 Task: Create a due date automation trigger when advanced on, 2 days after a card is due add fields without custom field "Resume" set to a date more than 1 days from now at 11:00 AM.
Action: Mouse moved to (1215, 88)
Screenshot: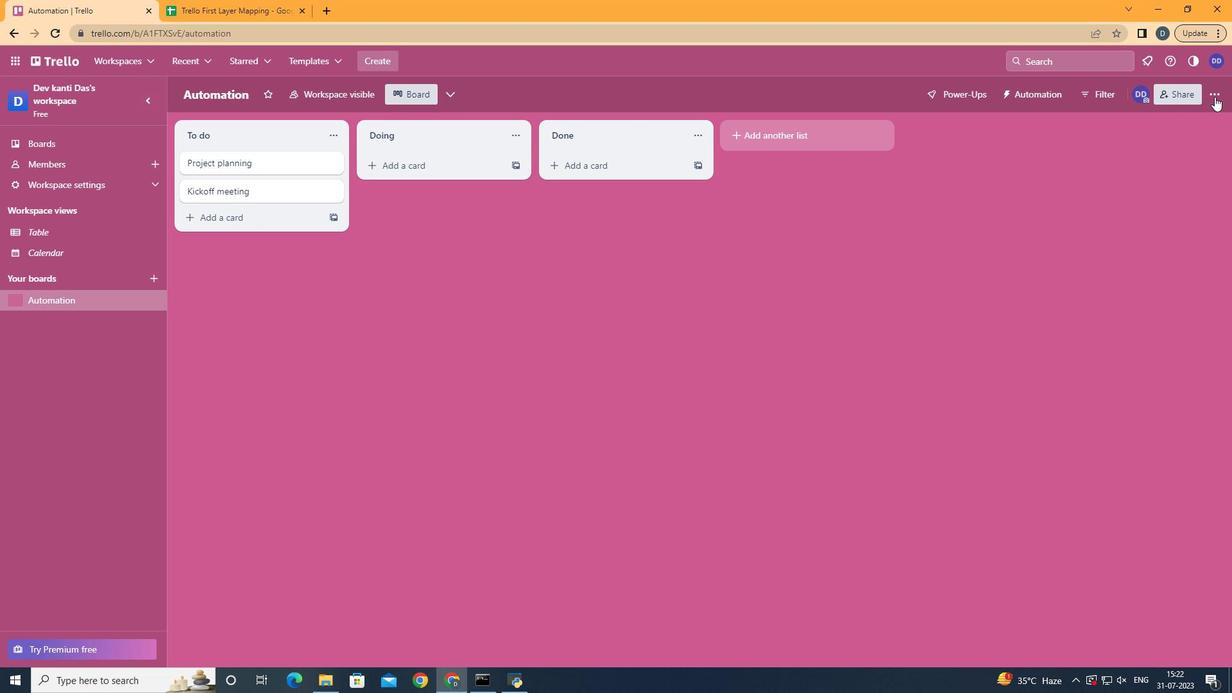 
Action: Mouse pressed left at (1215, 88)
Screenshot: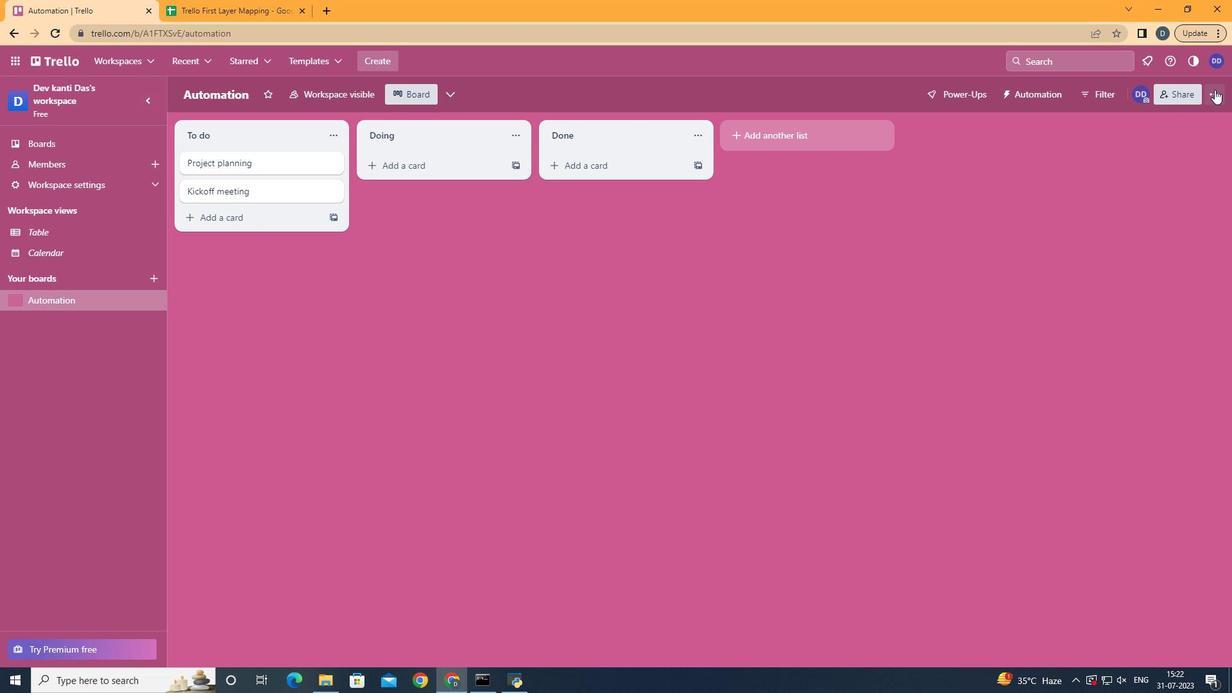 
Action: Mouse moved to (1128, 265)
Screenshot: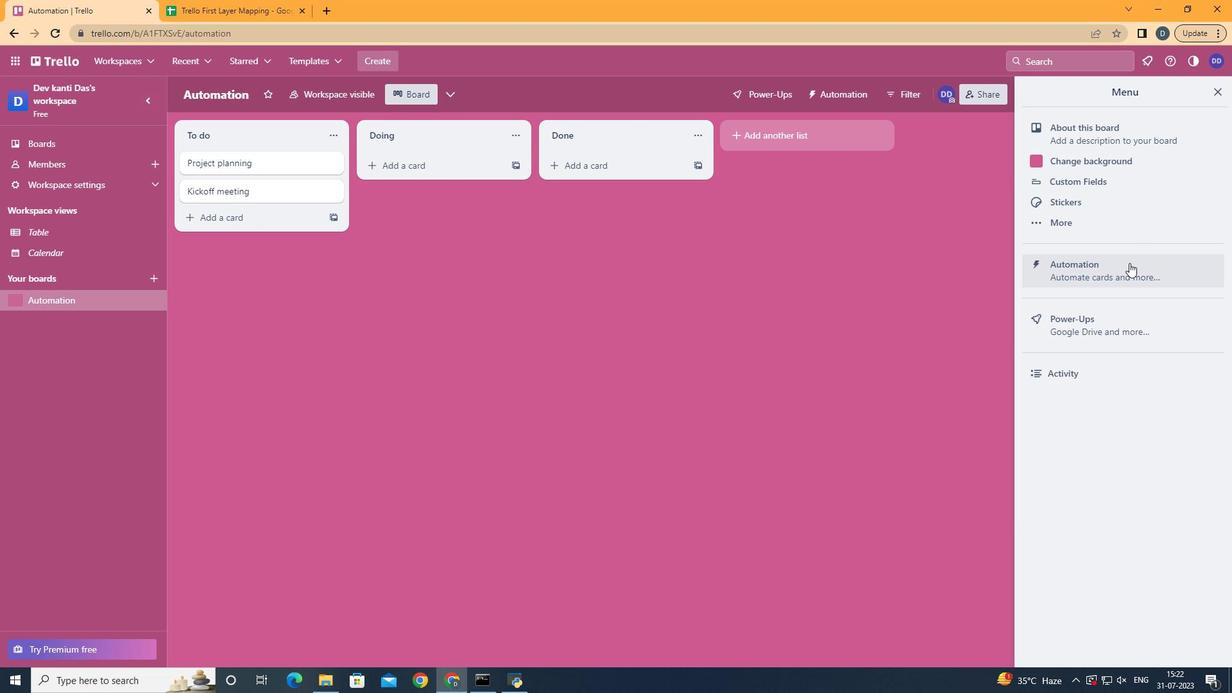 
Action: Mouse pressed left at (1128, 265)
Screenshot: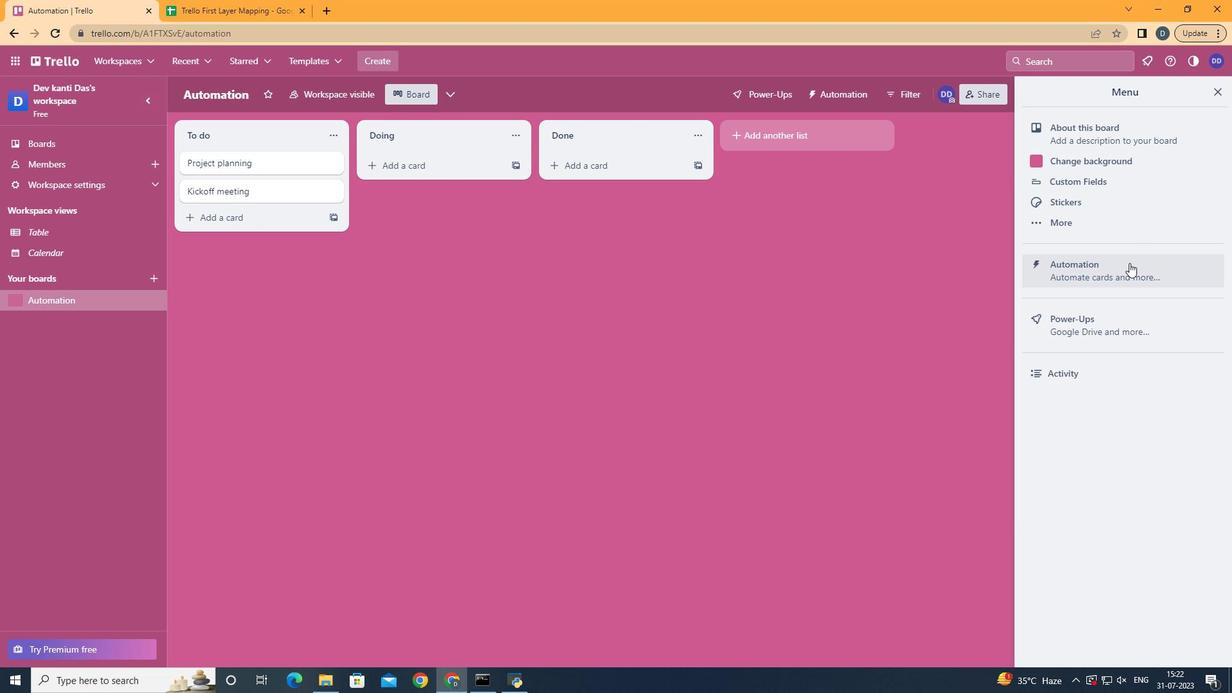 
Action: Mouse moved to (229, 259)
Screenshot: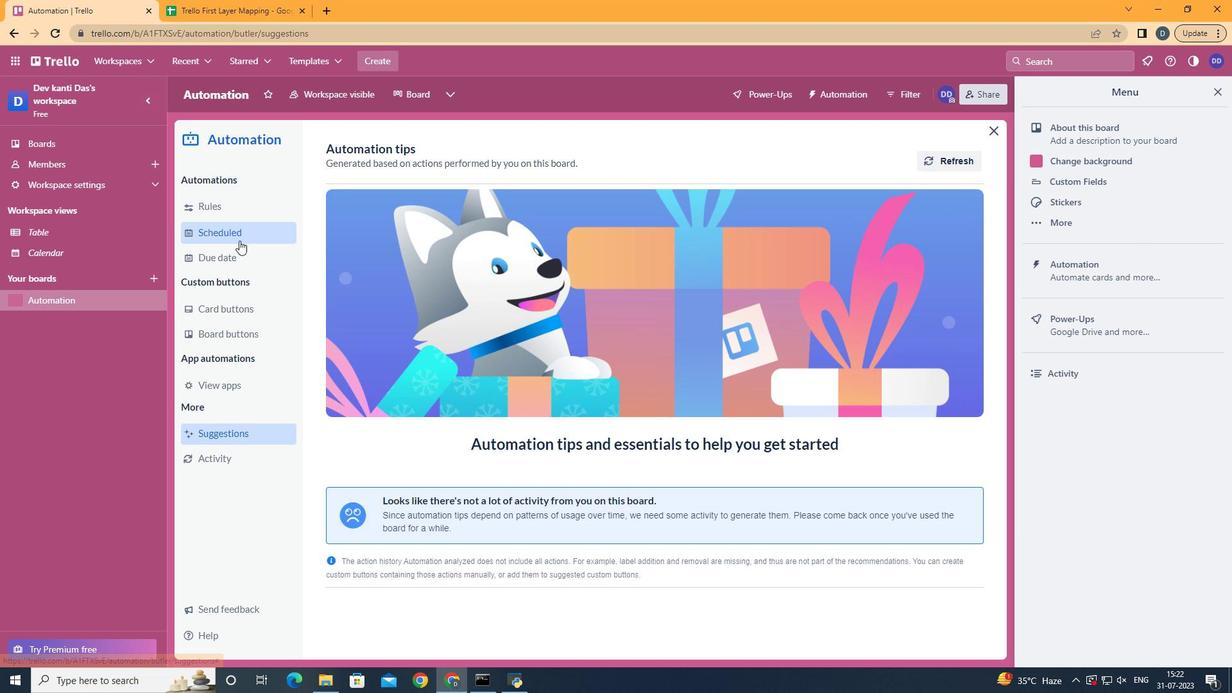 
Action: Mouse pressed left at (229, 259)
Screenshot: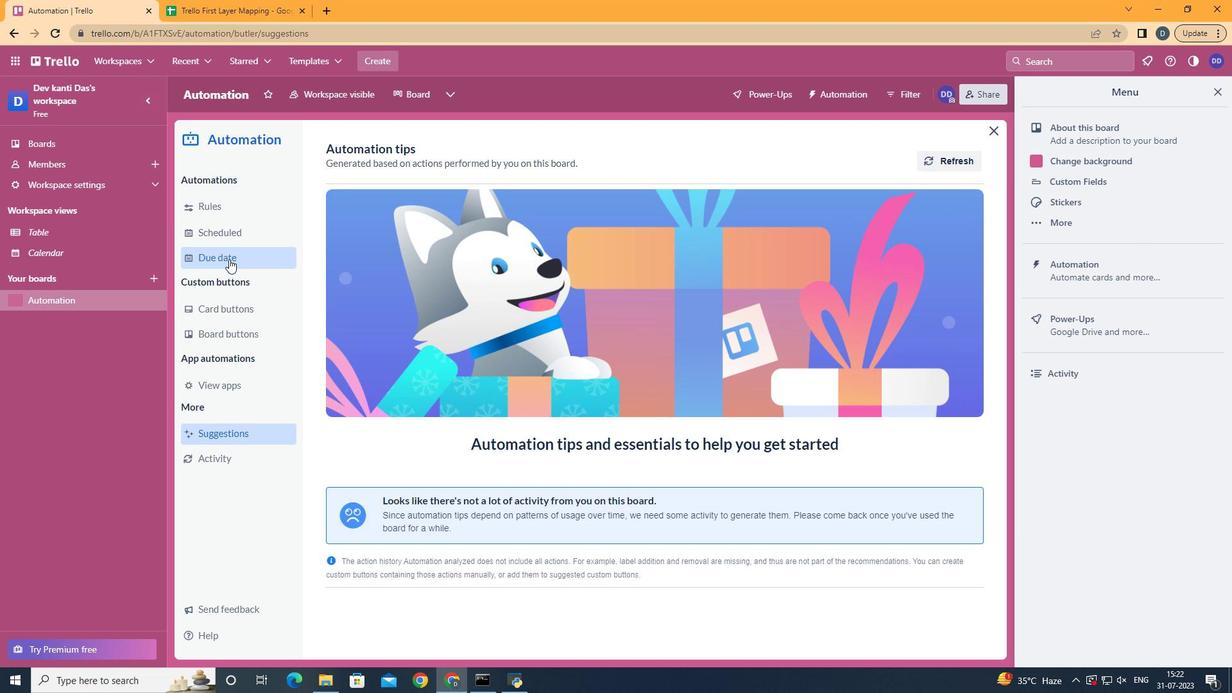 
Action: Mouse moved to (893, 155)
Screenshot: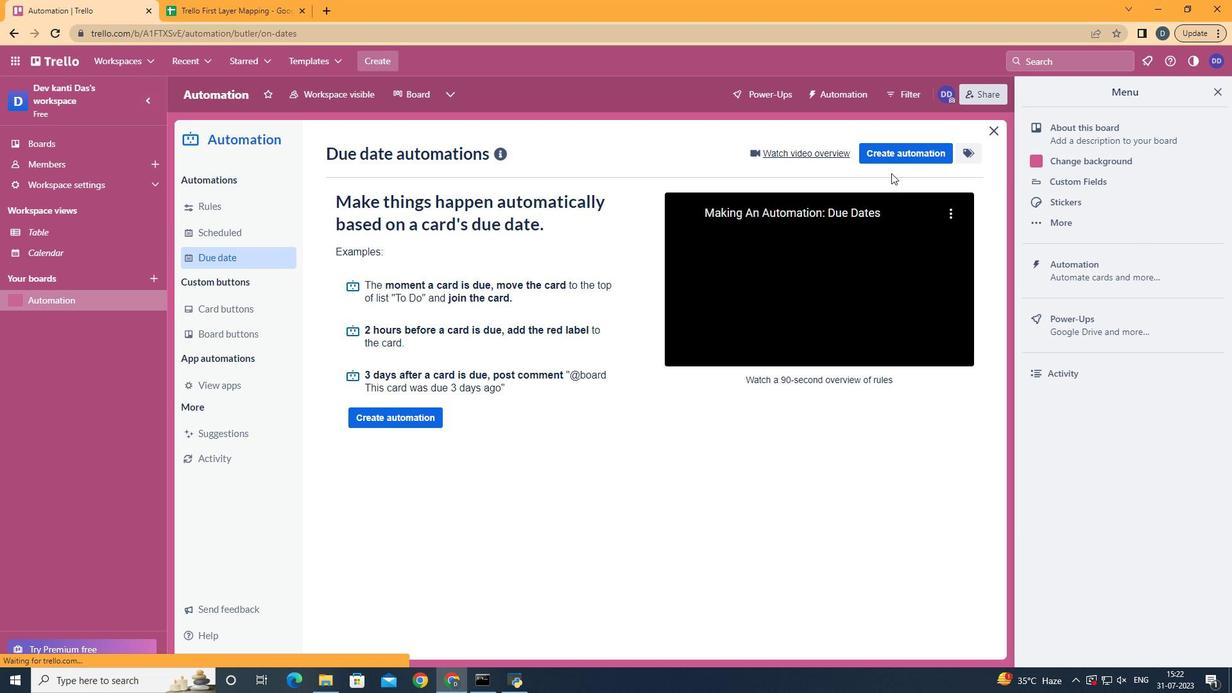 
Action: Mouse pressed left at (893, 155)
Screenshot: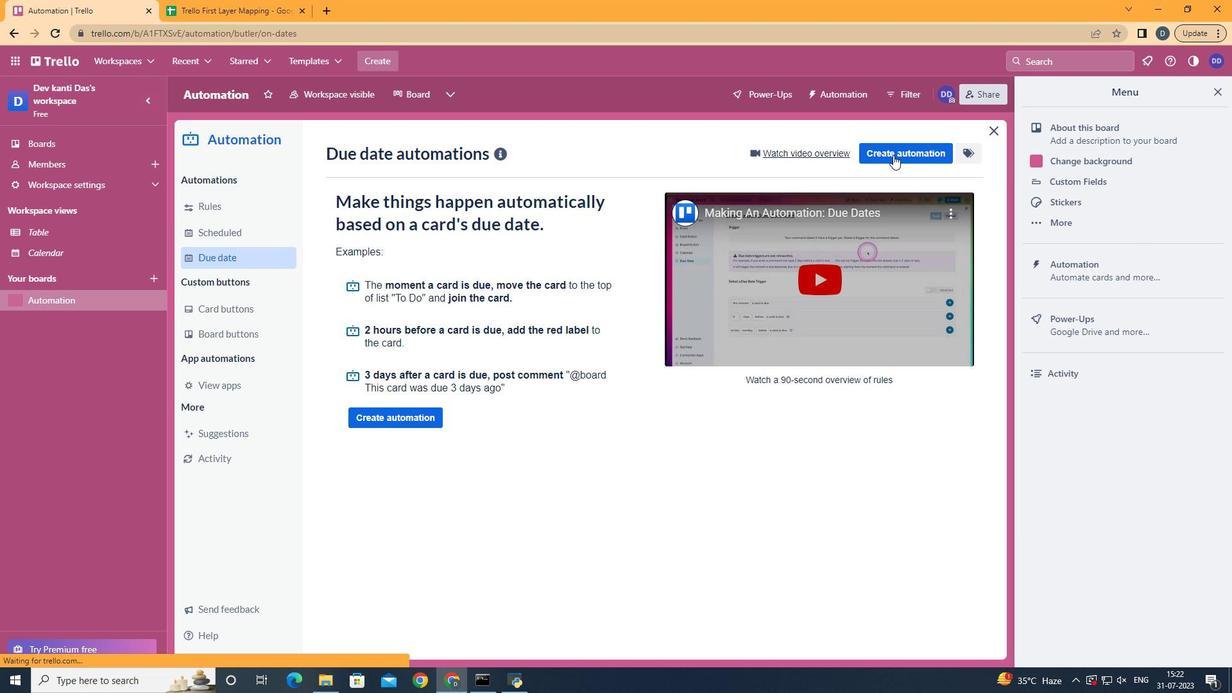 
Action: Mouse moved to (590, 286)
Screenshot: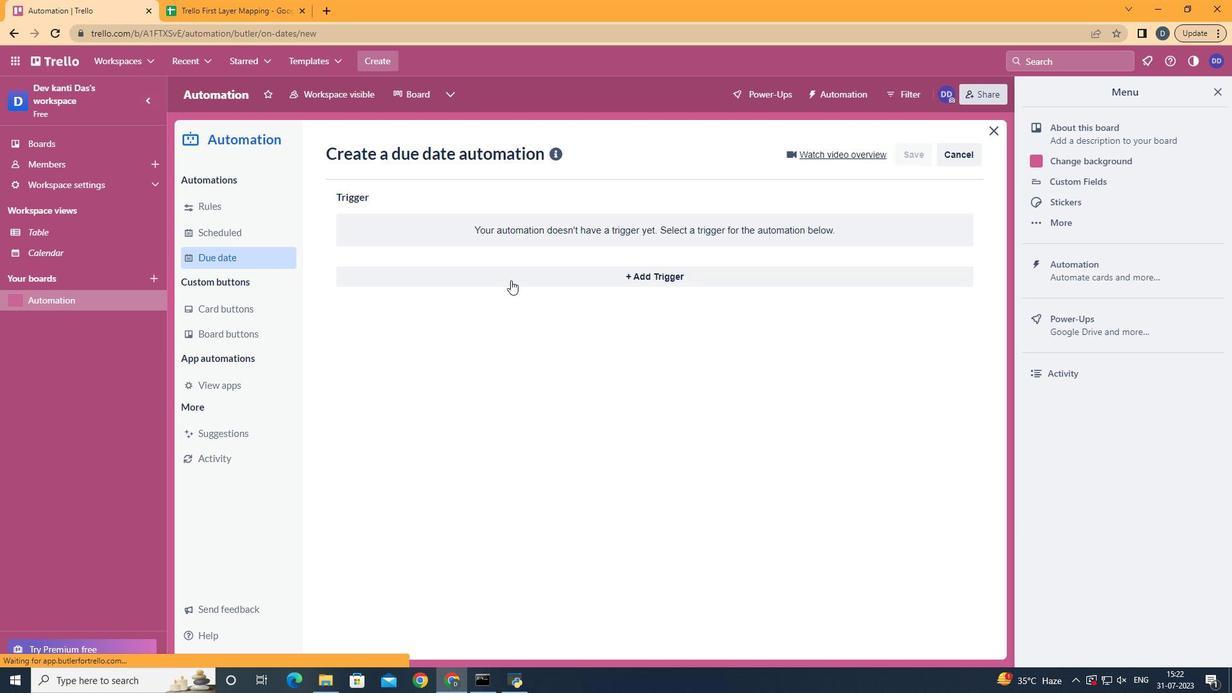 
Action: Mouse pressed left at (590, 286)
Screenshot: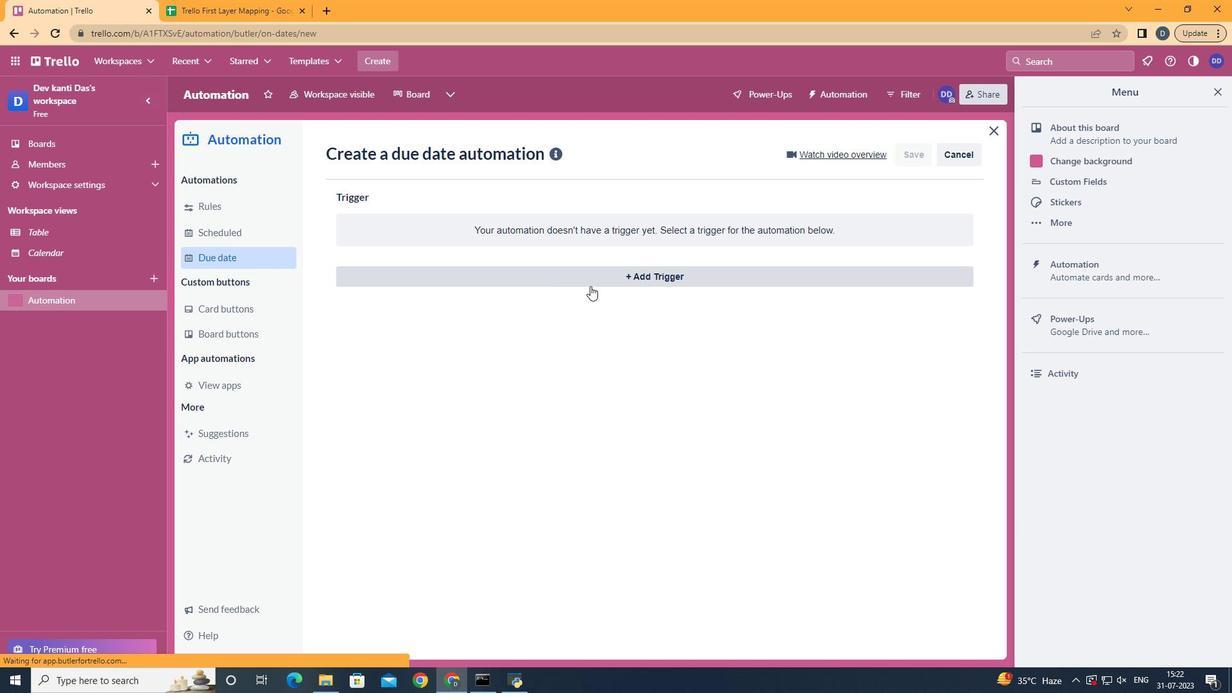 
Action: Mouse moved to (448, 523)
Screenshot: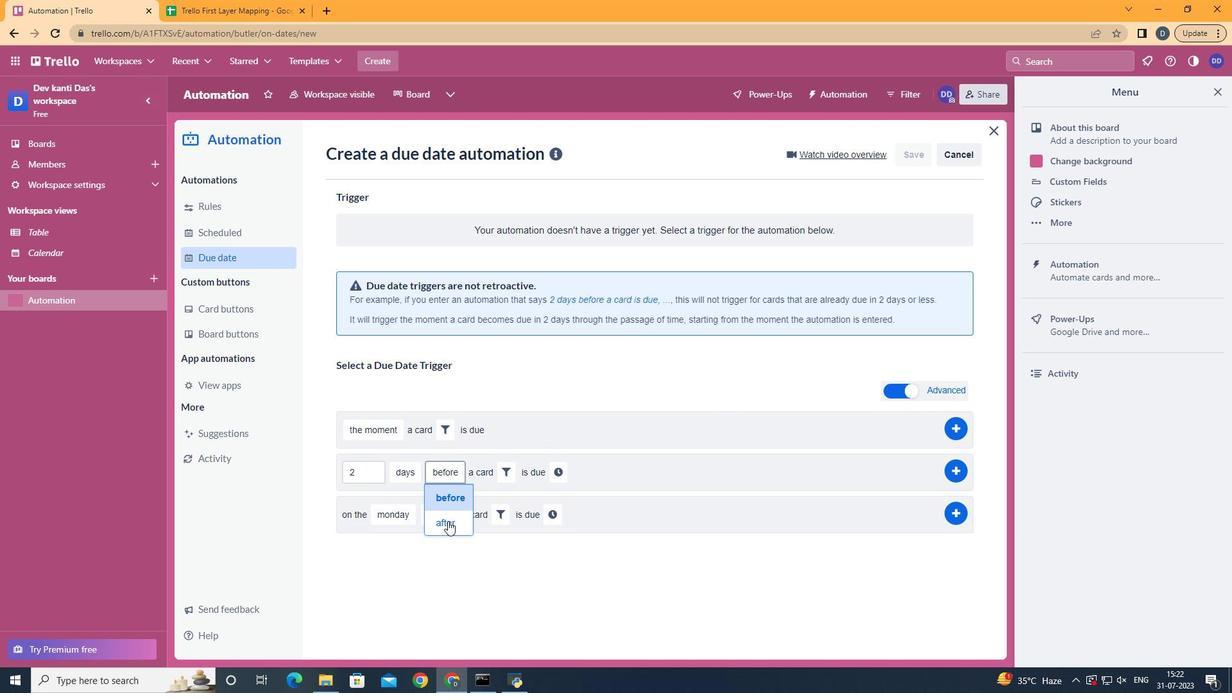 
Action: Mouse pressed left at (448, 523)
Screenshot: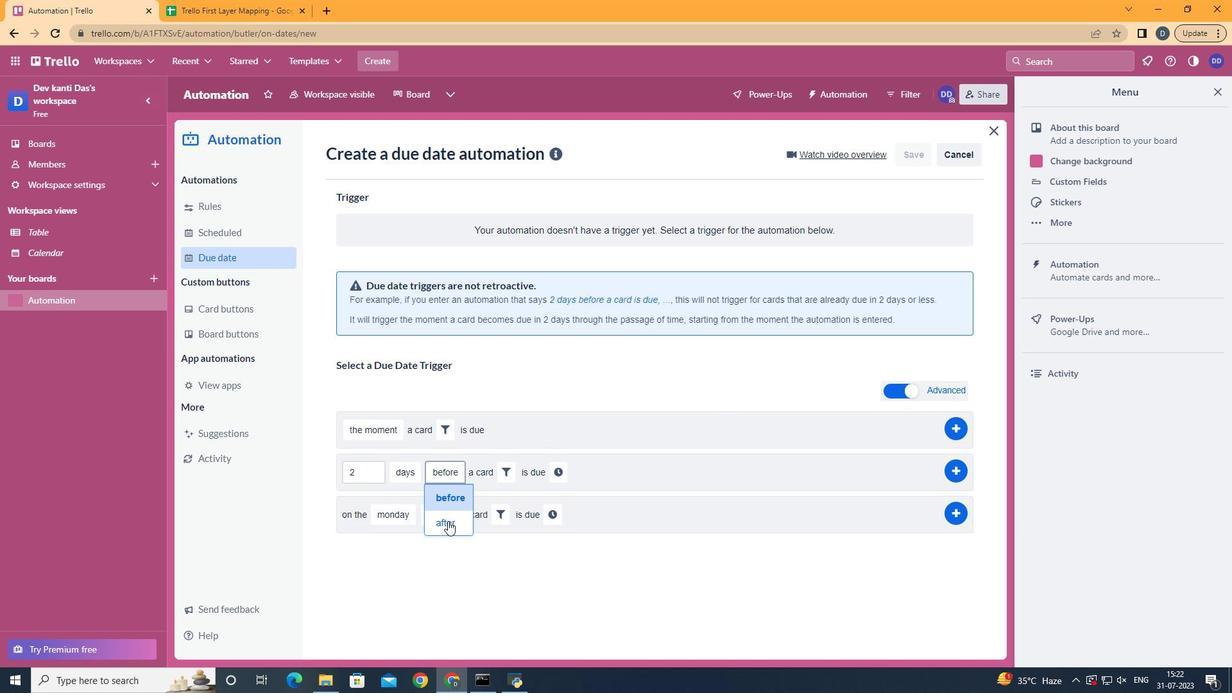 
Action: Mouse moved to (500, 468)
Screenshot: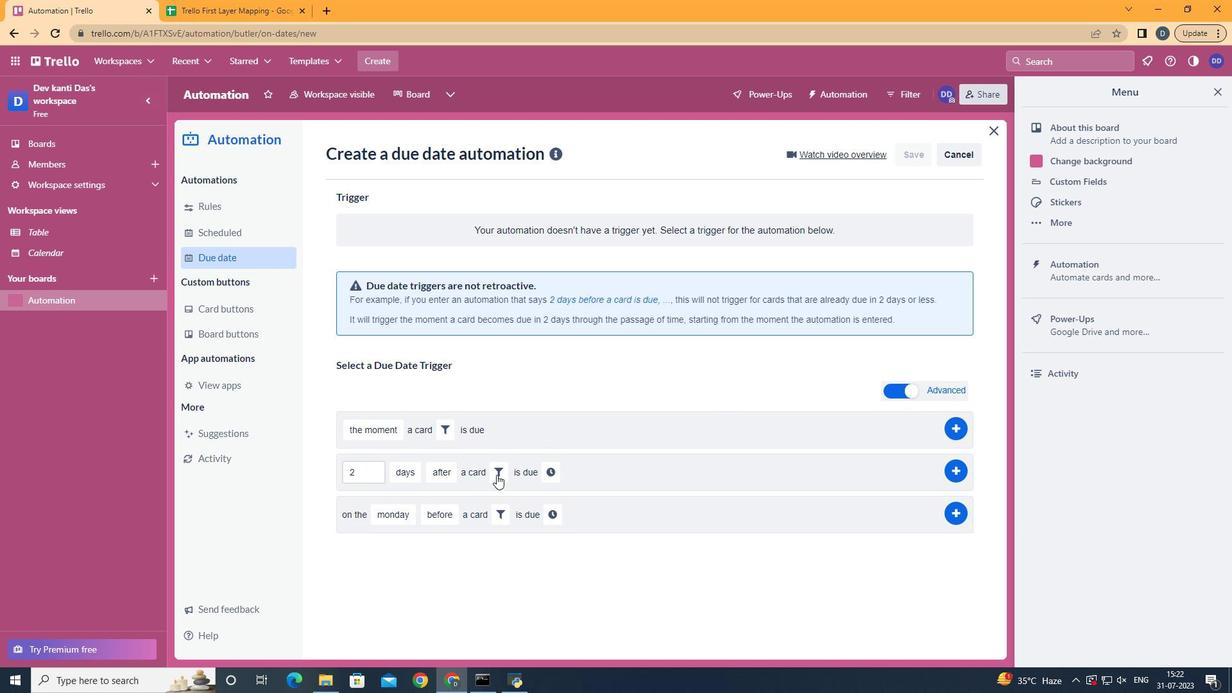 
Action: Mouse pressed left at (500, 468)
Screenshot: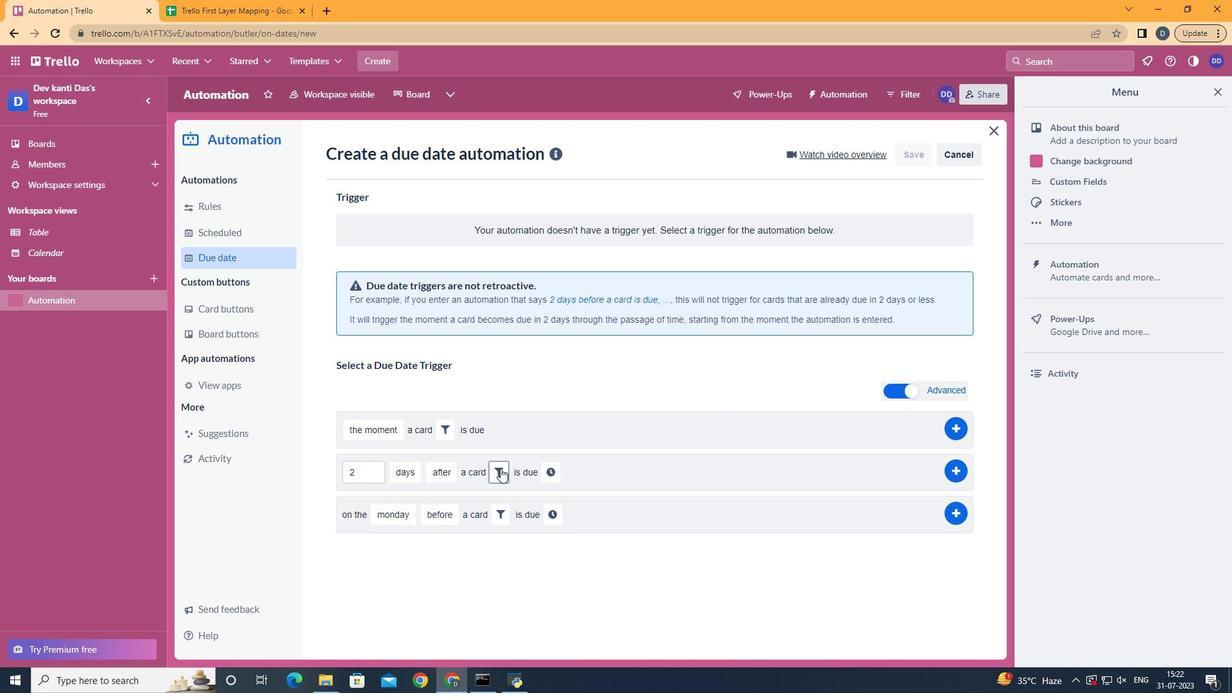 
Action: Mouse moved to (699, 515)
Screenshot: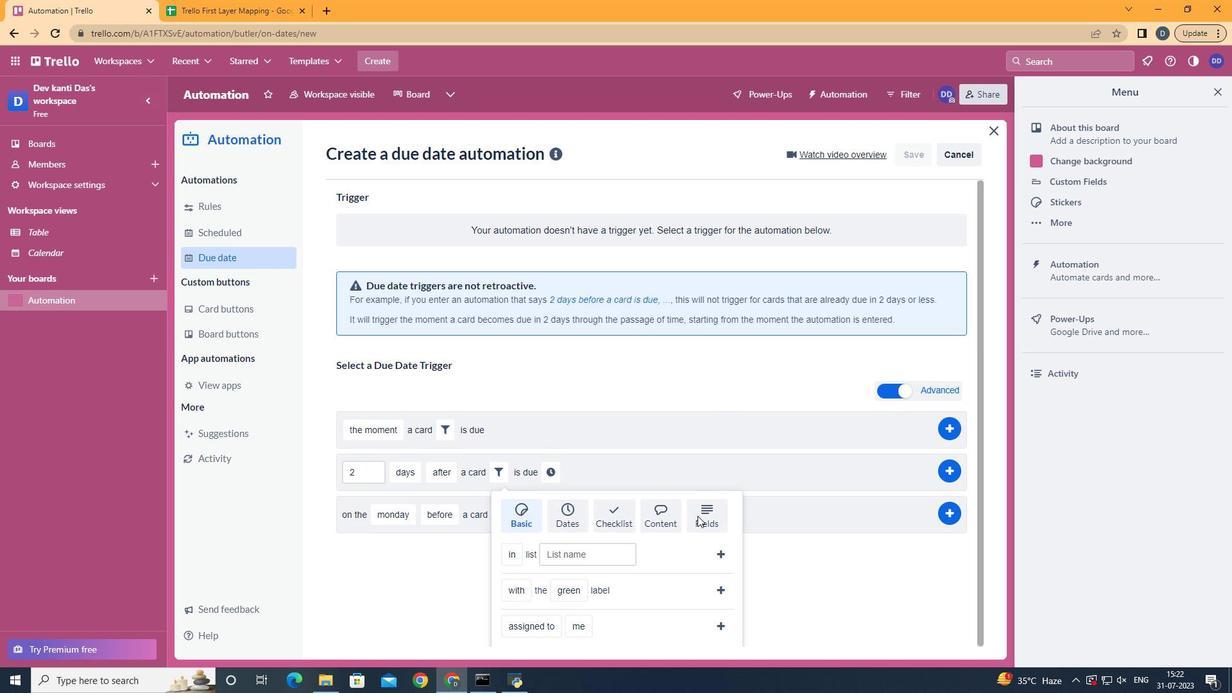 
Action: Mouse pressed left at (699, 515)
Screenshot: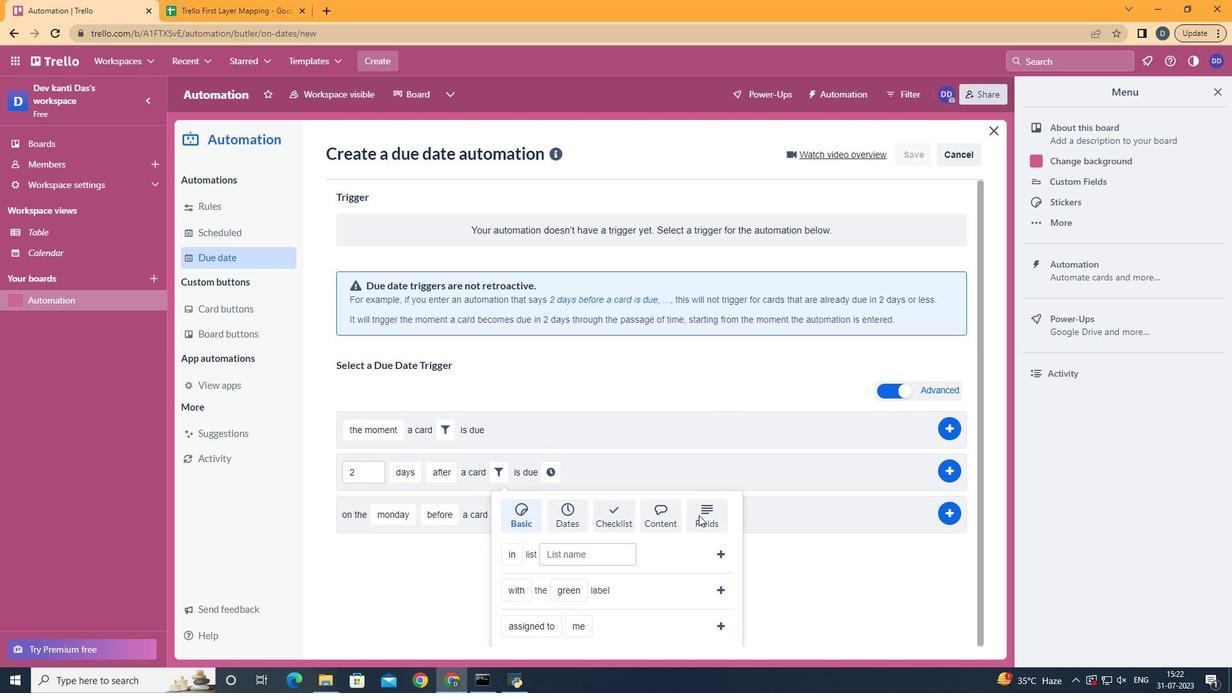 
Action: Mouse scrolled (699, 514) with delta (0, 0)
Screenshot: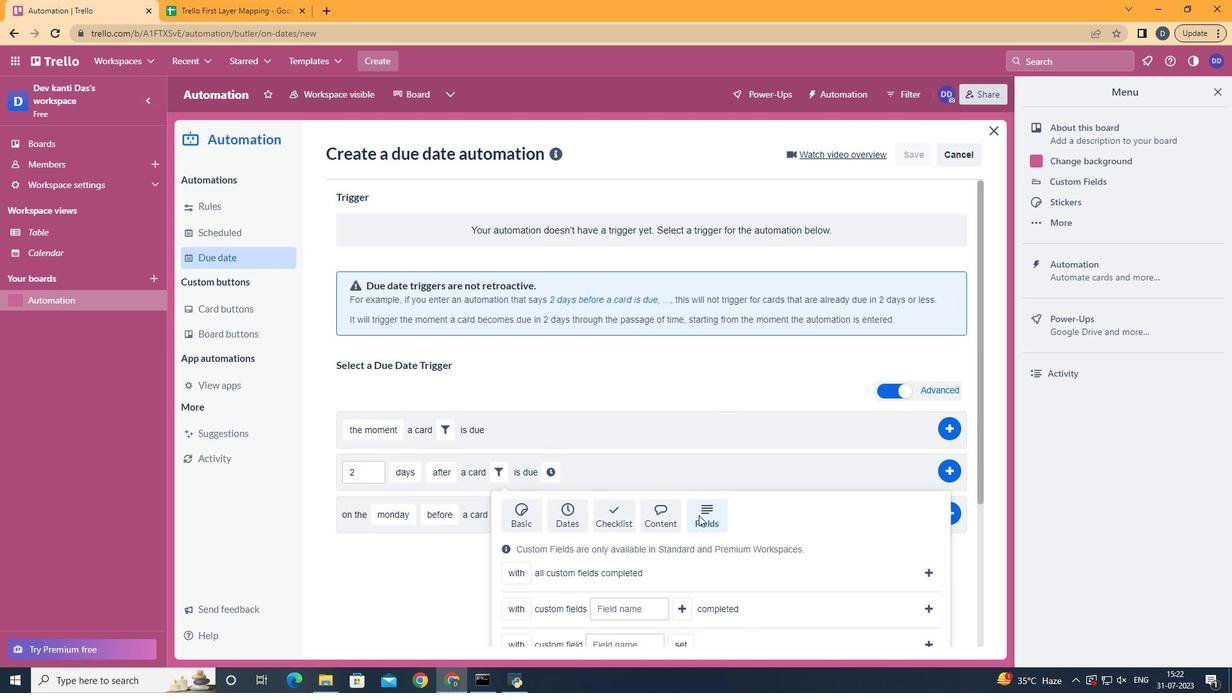
Action: Mouse scrolled (699, 514) with delta (0, 0)
Screenshot: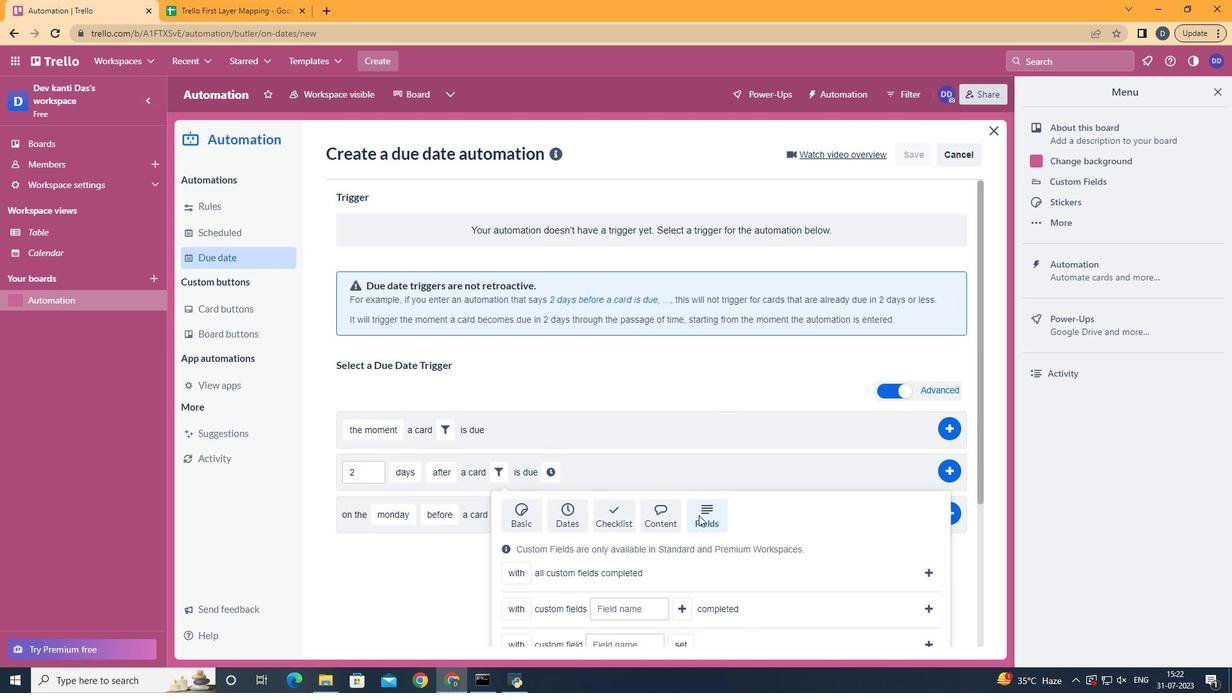 
Action: Mouse scrolled (699, 514) with delta (0, 0)
Screenshot: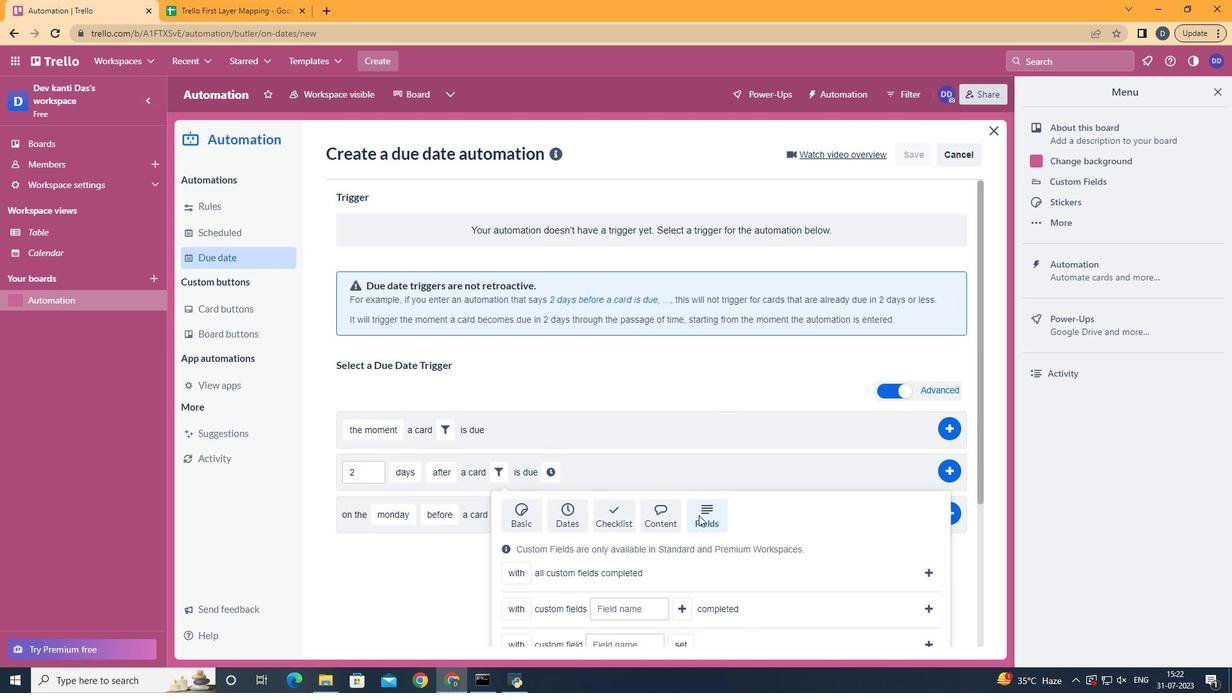 
Action: Mouse scrolled (699, 514) with delta (0, 0)
Screenshot: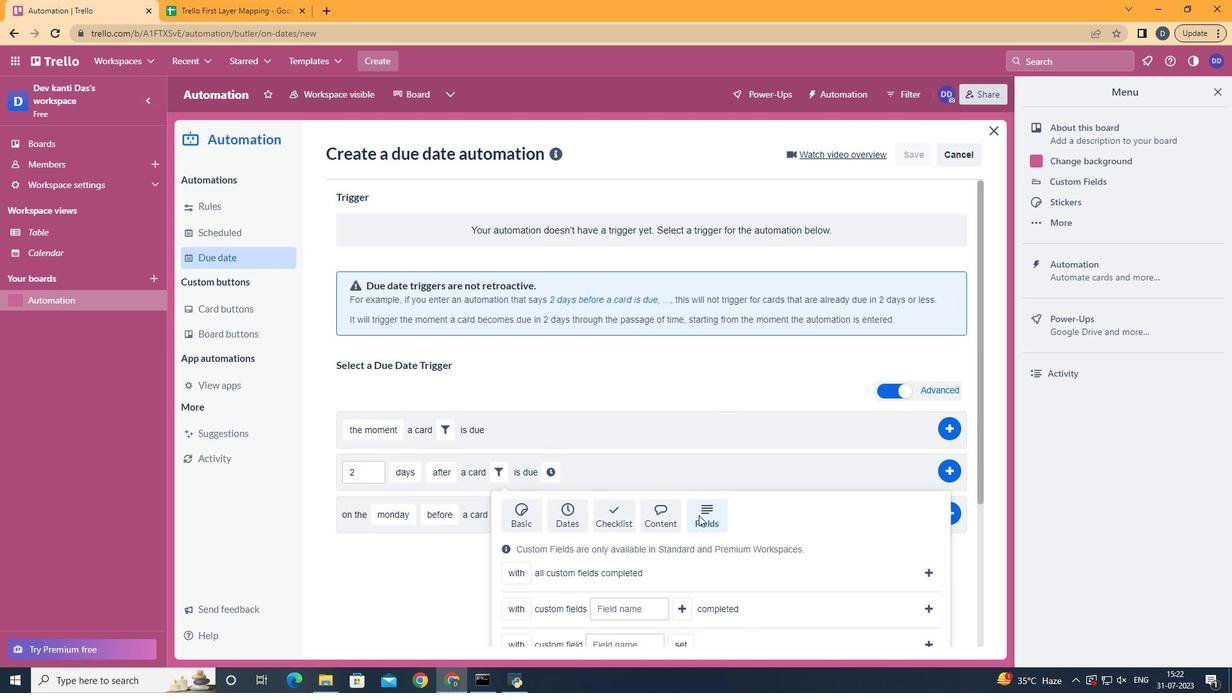 
Action: Mouse scrolled (699, 514) with delta (0, 0)
Screenshot: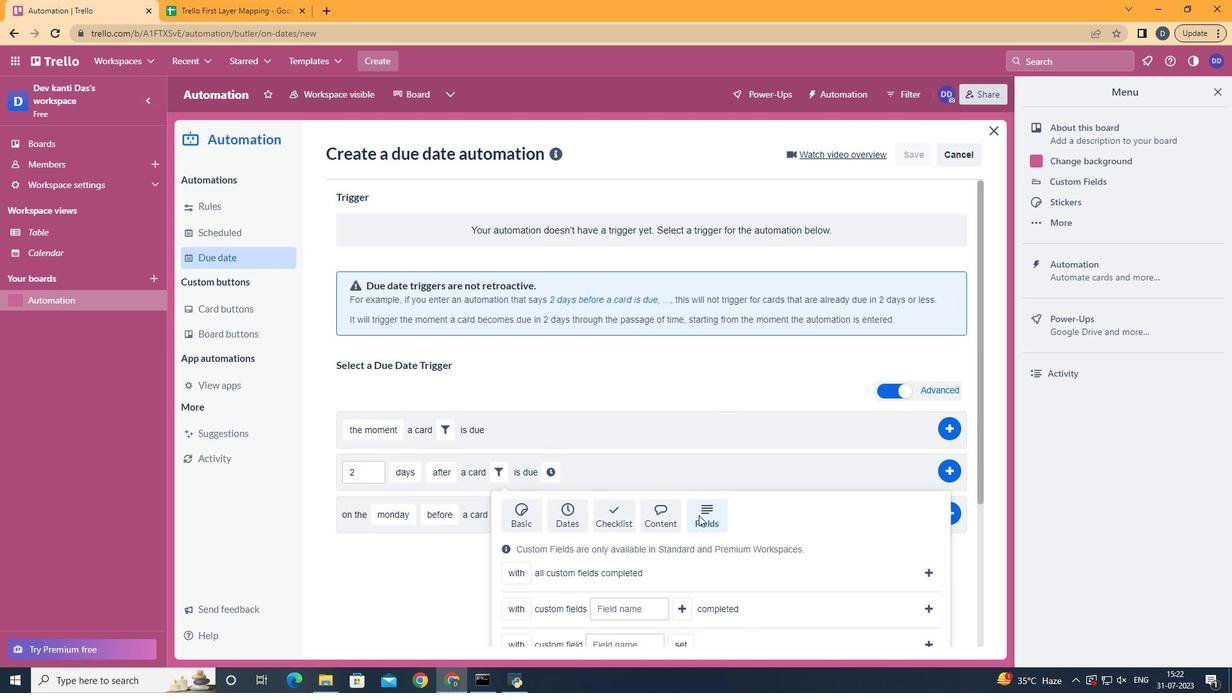
Action: Mouse scrolled (699, 514) with delta (0, 0)
Screenshot: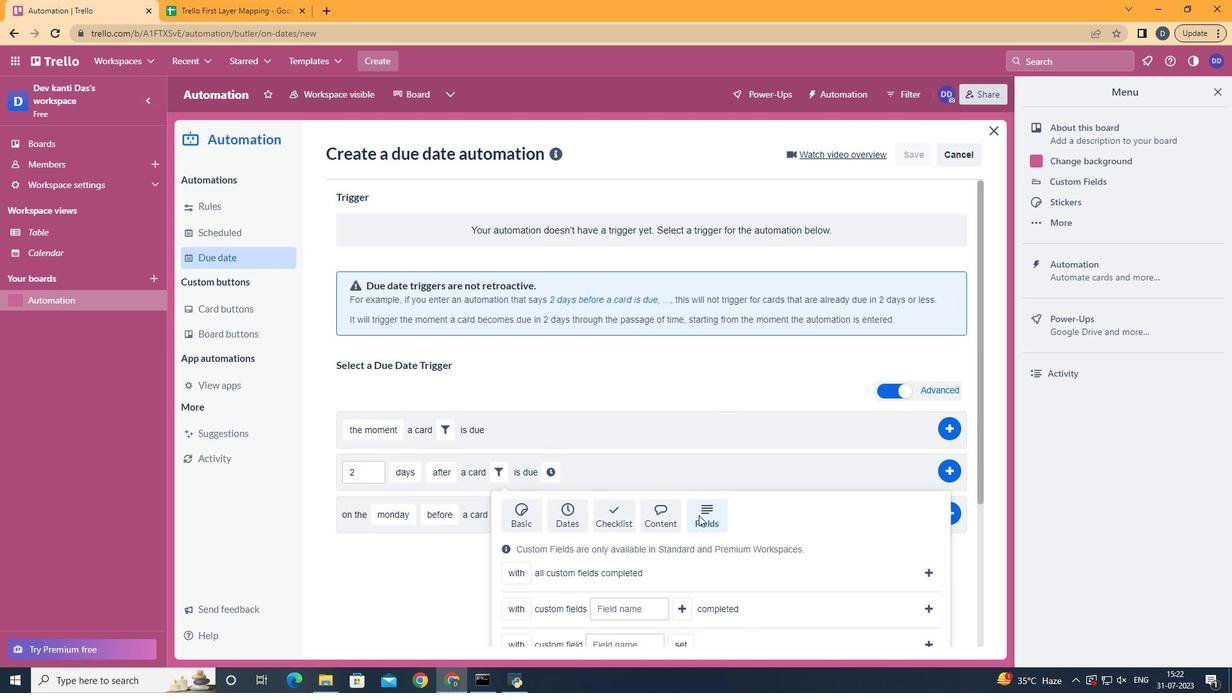 
Action: Mouse scrolled (699, 514) with delta (0, 0)
Screenshot: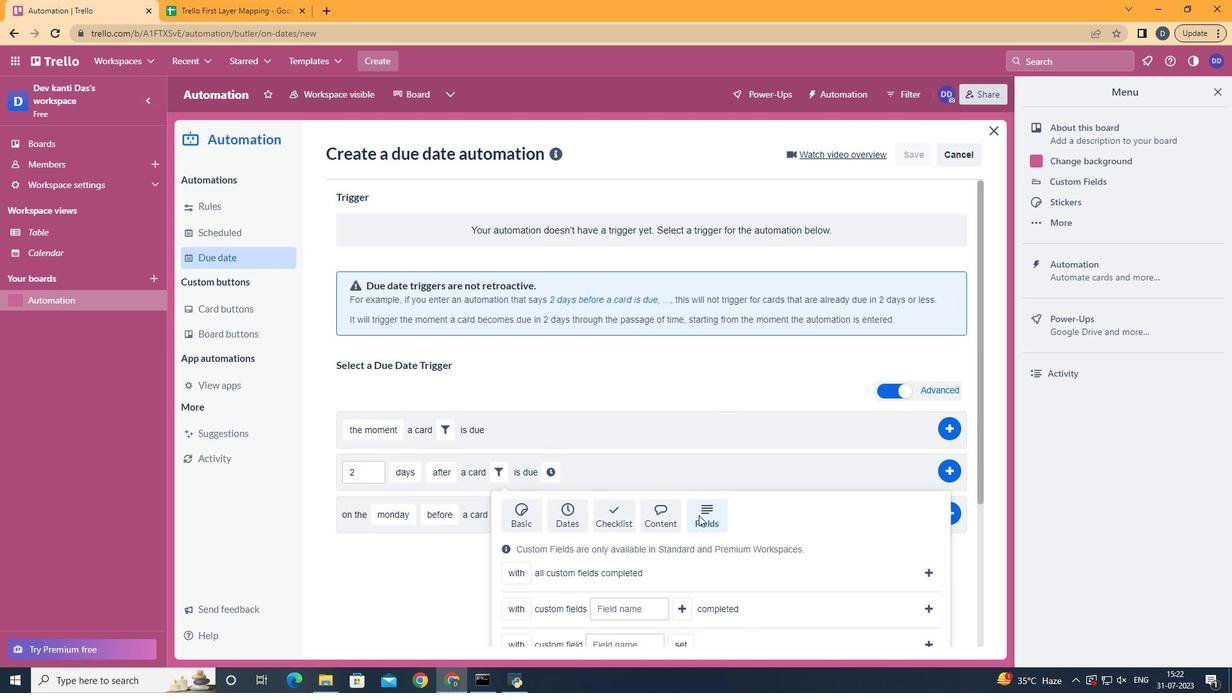
Action: Mouse moved to (536, 594)
Screenshot: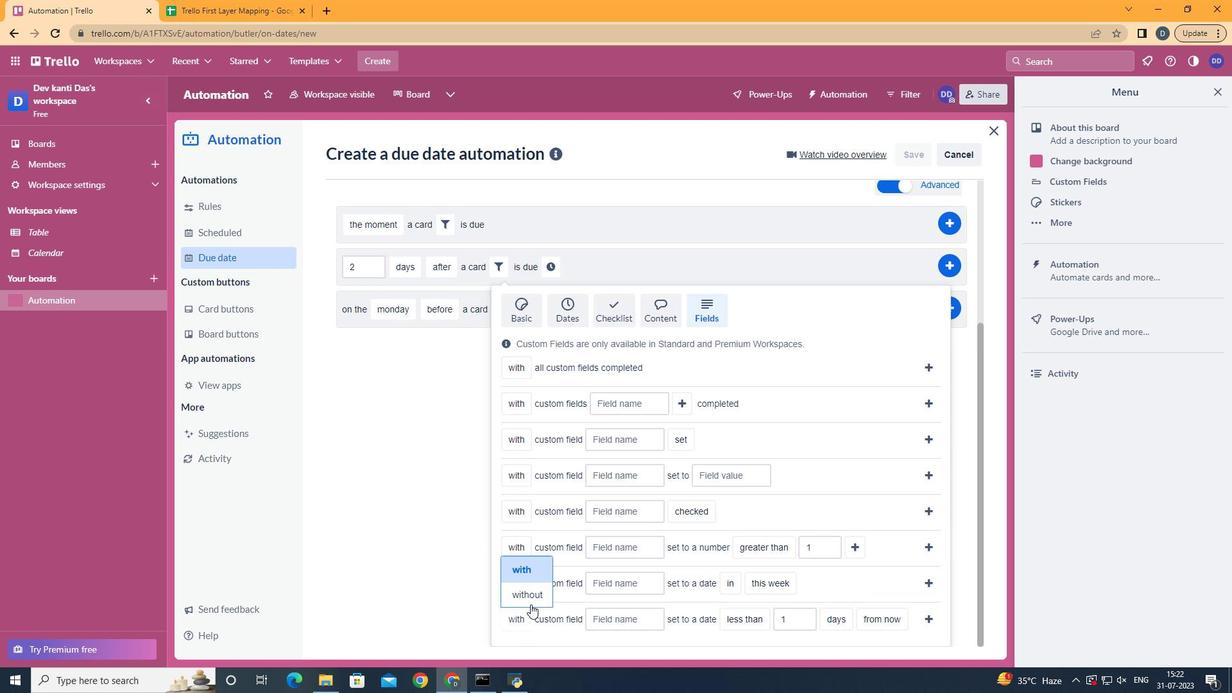 
Action: Mouse pressed left at (536, 594)
Screenshot: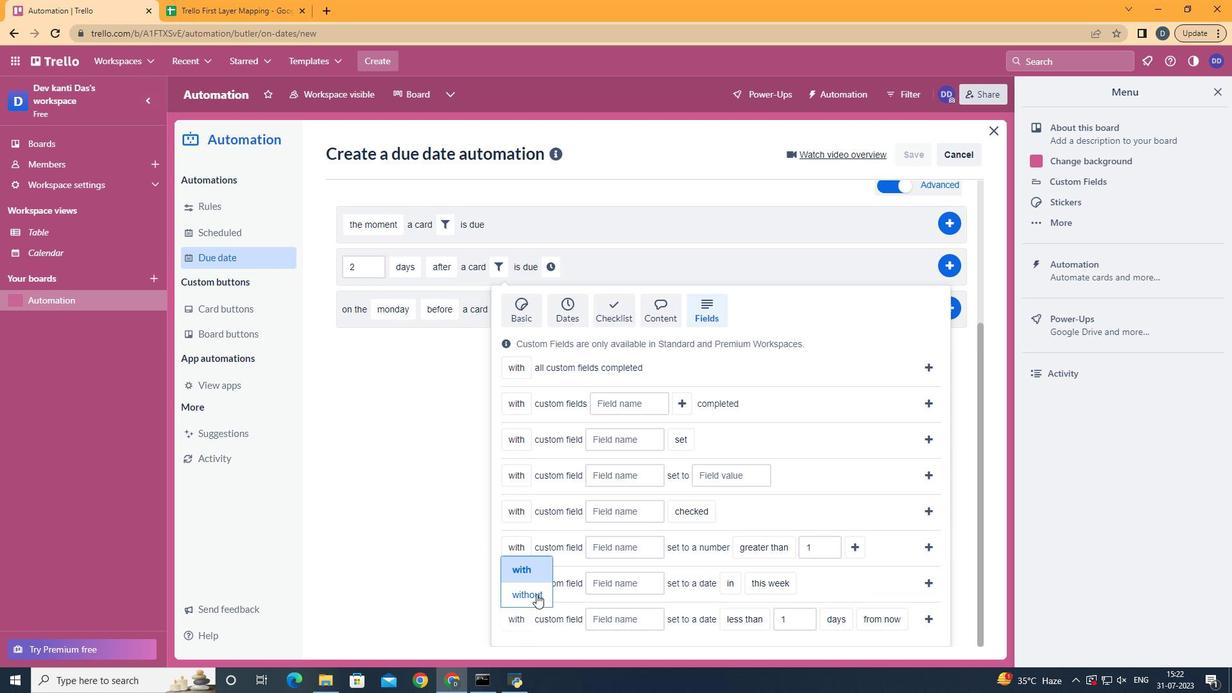 
Action: Mouse moved to (625, 617)
Screenshot: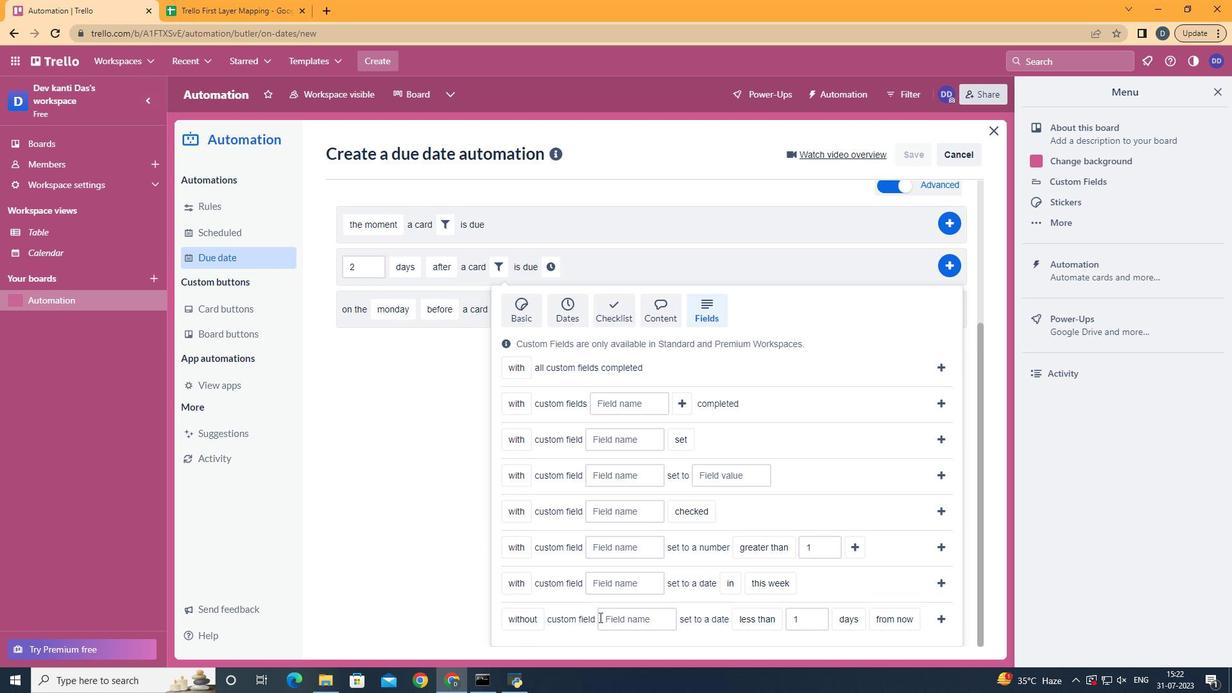 
Action: Mouse pressed left at (625, 617)
Screenshot: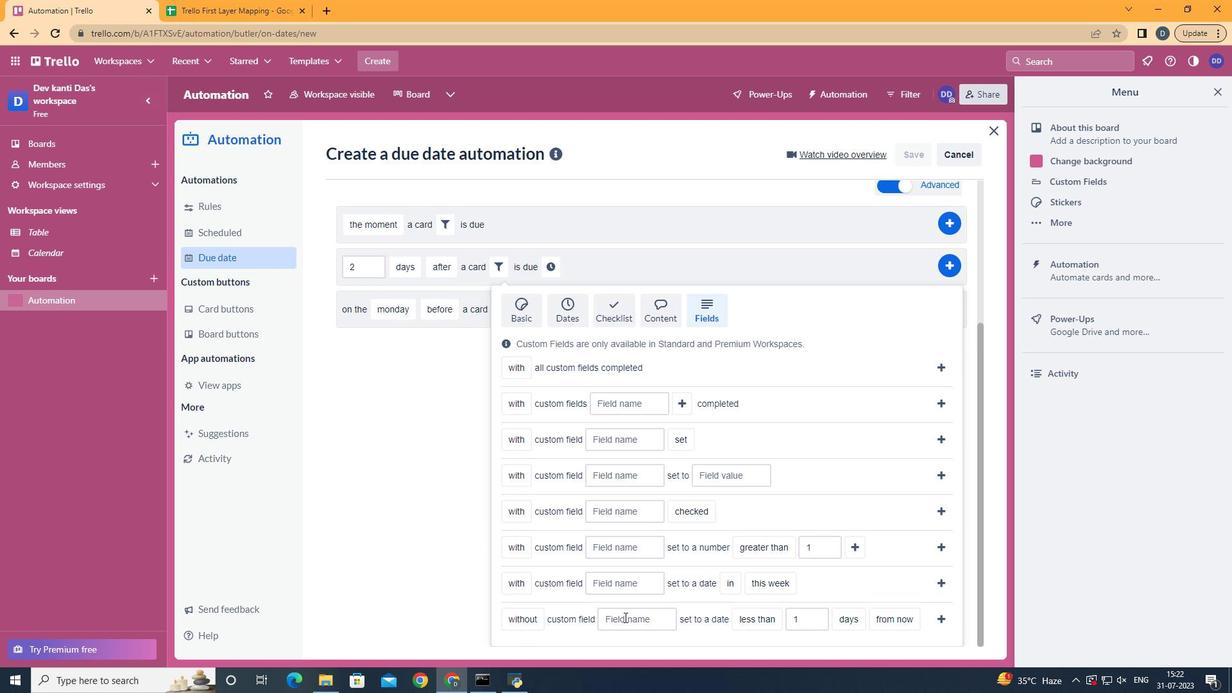 
Action: Key pressed <Key.shift>Resume
Screenshot: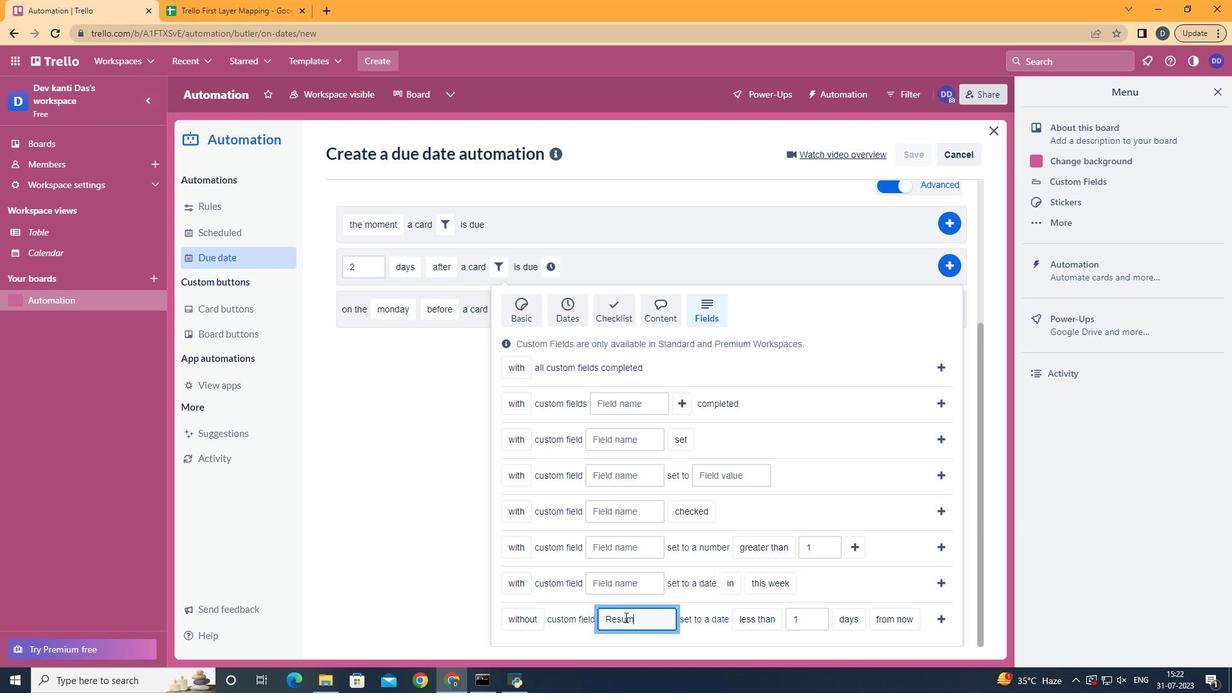 
Action: Mouse moved to (756, 566)
Screenshot: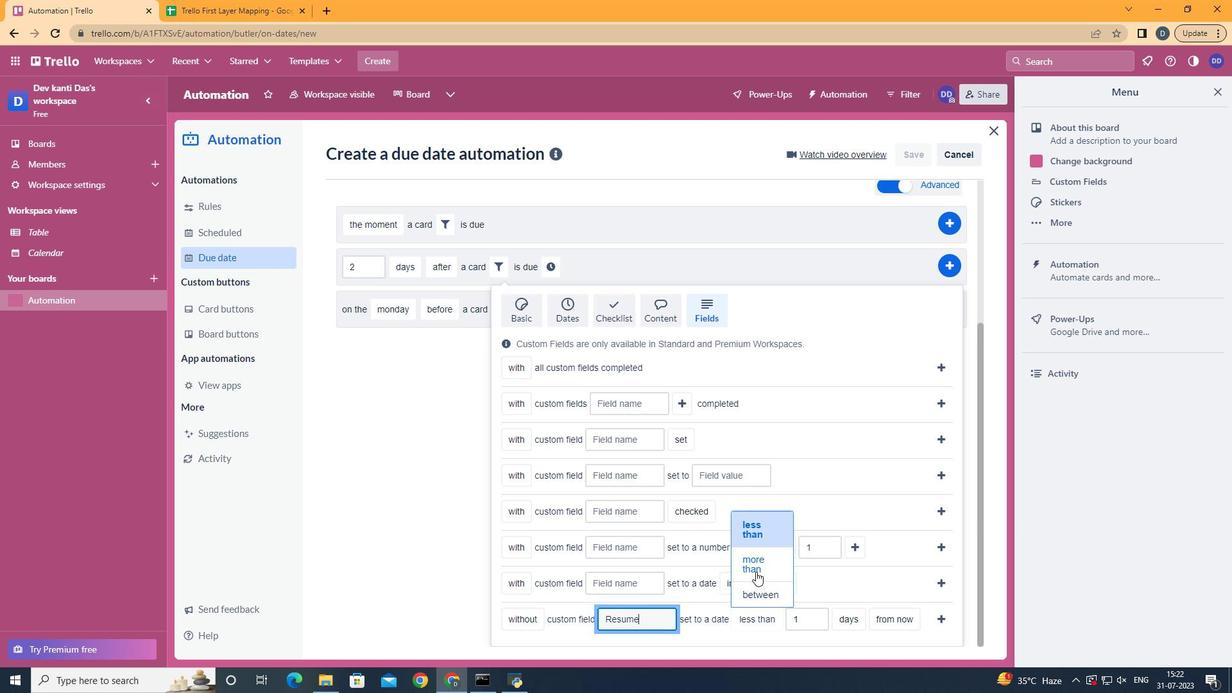 
Action: Mouse pressed left at (756, 566)
Screenshot: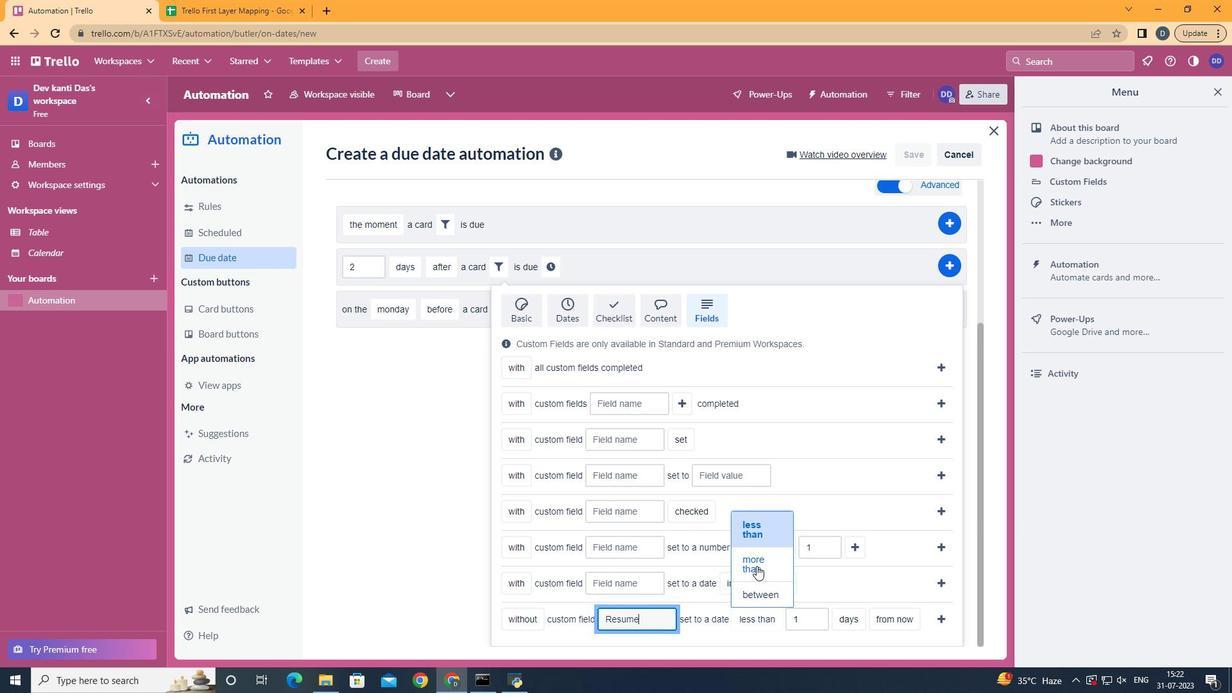 
Action: Mouse moved to (864, 577)
Screenshot: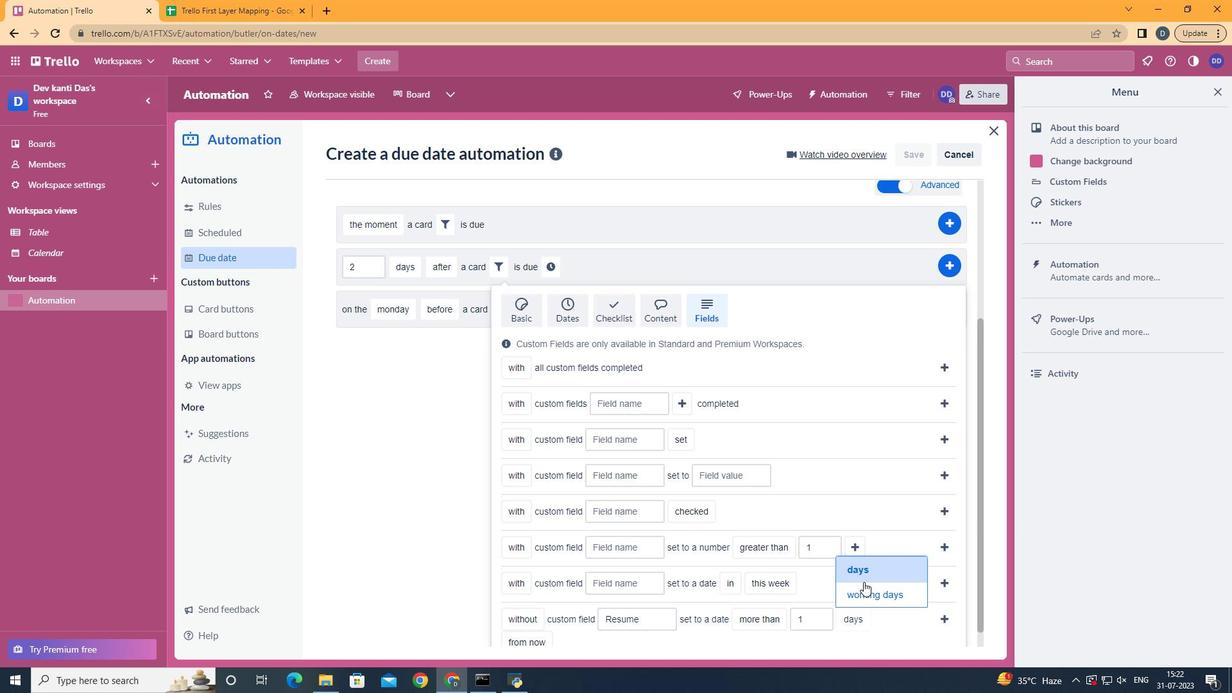 
Action: Mouse pressed left at (864, 577)
Screenshot: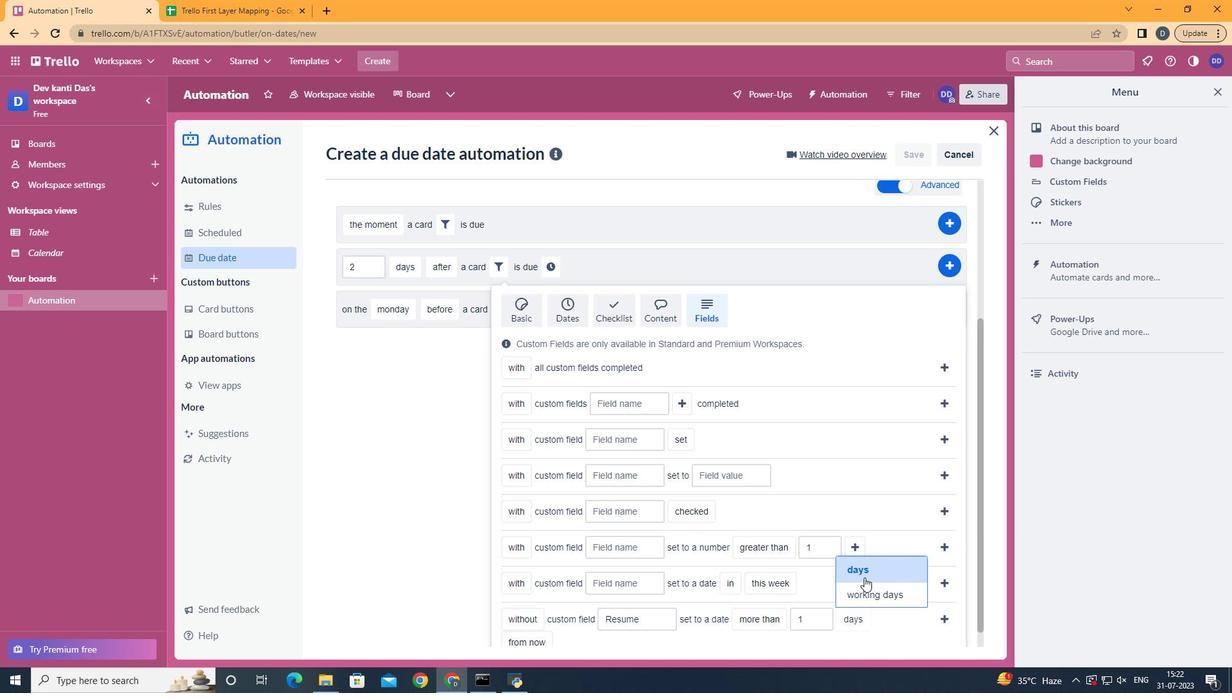
Action: Mouse scrolled (864, 577) with delta (0, 0)
Screenshot: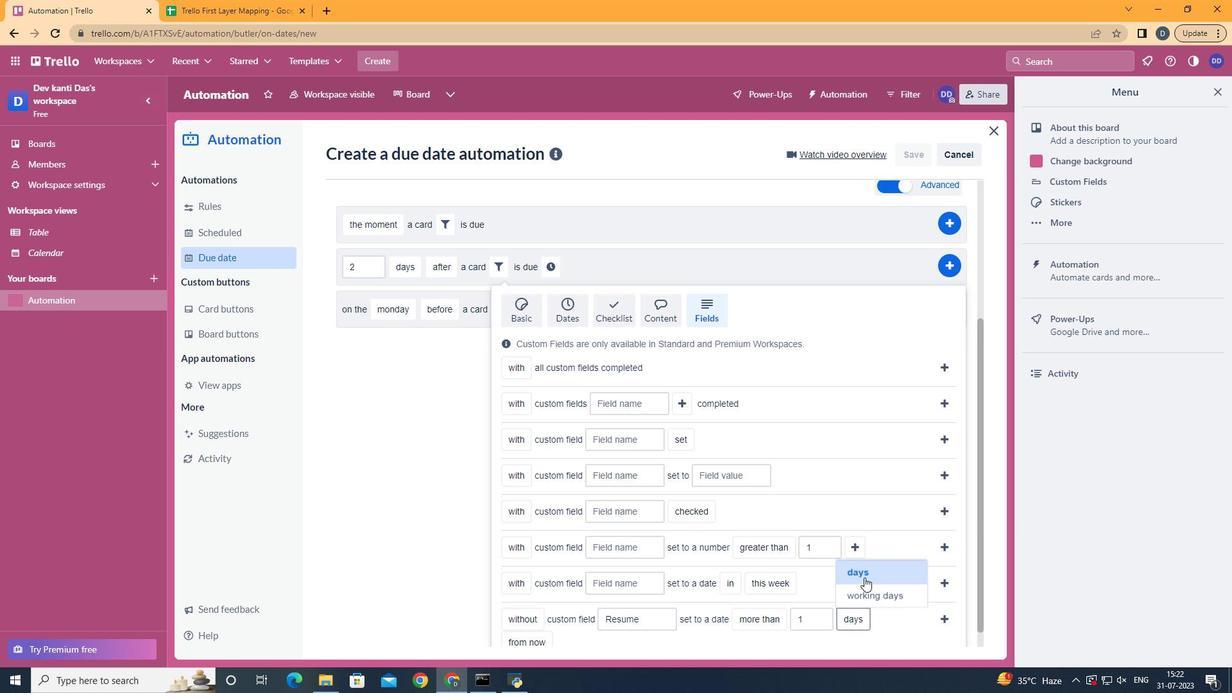
Action: Mouse scrolled (864, 577) with delta (0, 0)
Screenshot: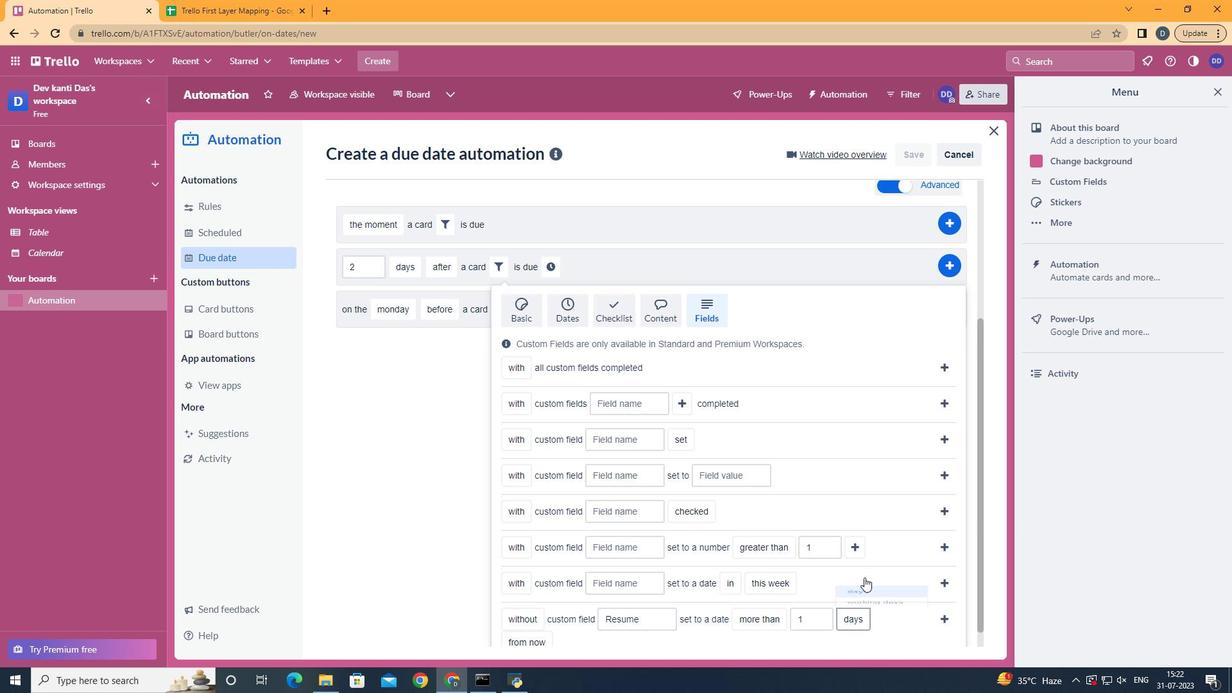 
Action: Mouse scrolled (864, 577) with delta (0, 0)
Screenshot: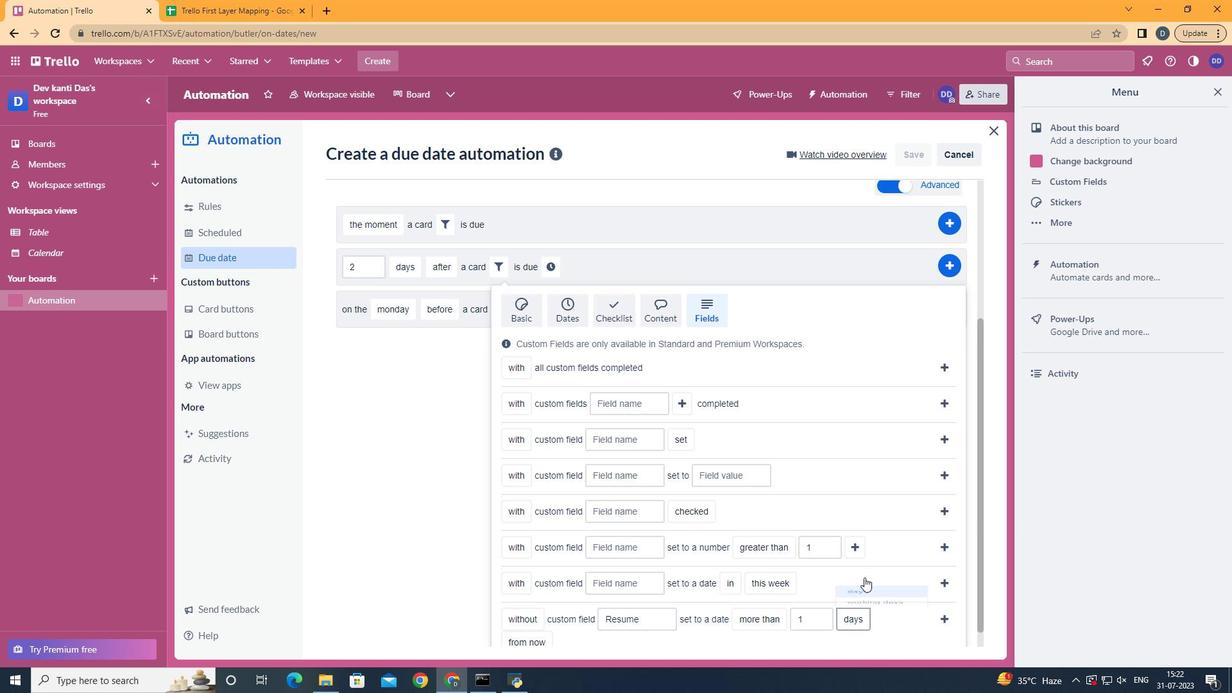 
Action: Mouse scrolled (864, 577) with delta (0, 0)
Screenshot: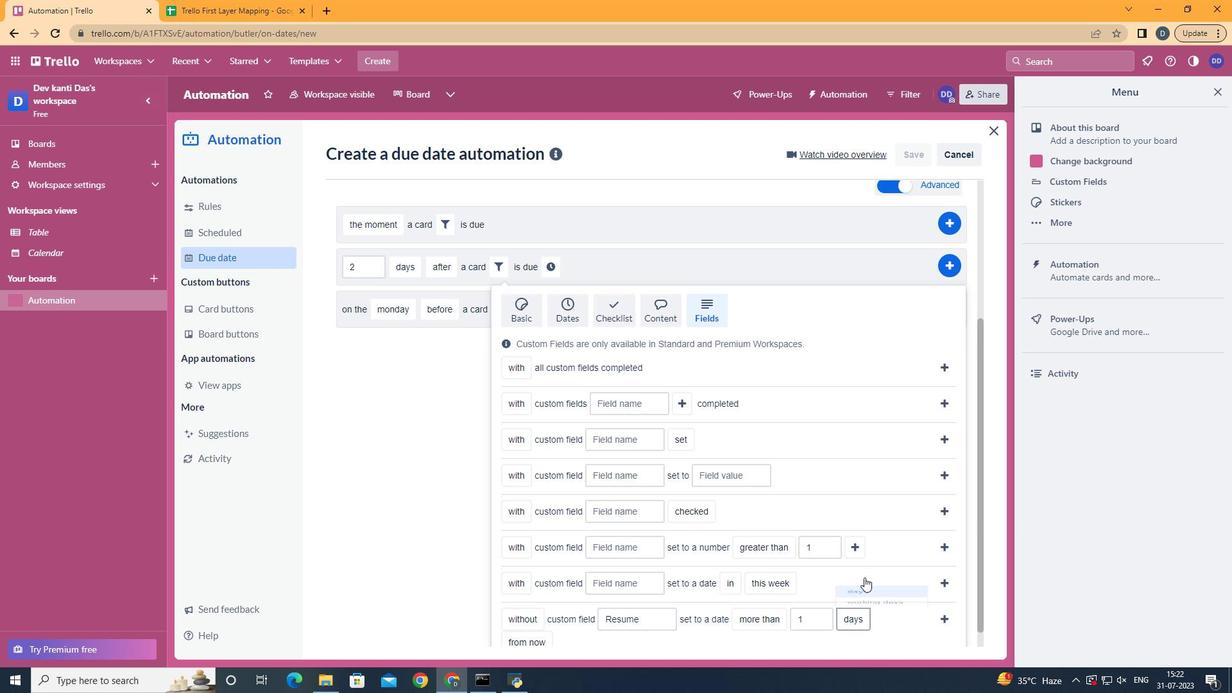 
Action: Mouse moved to (543, 563)
Screenshot: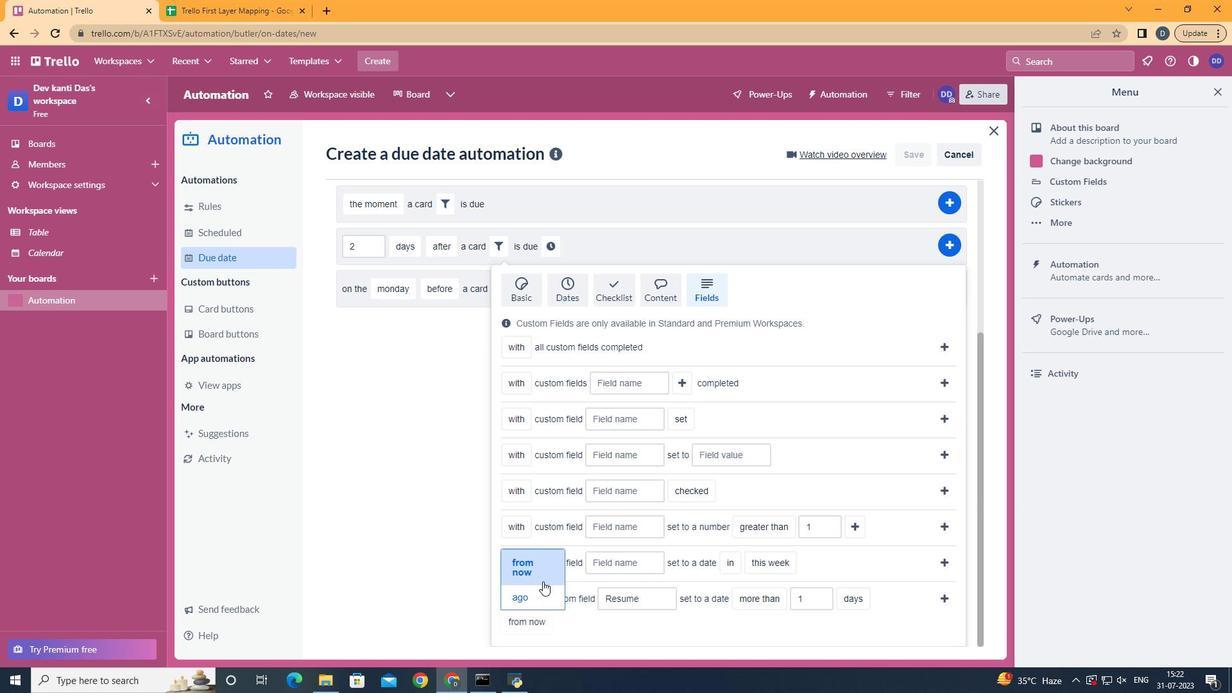
Action: Mouse pressed left at (543, 563)
Screenshot: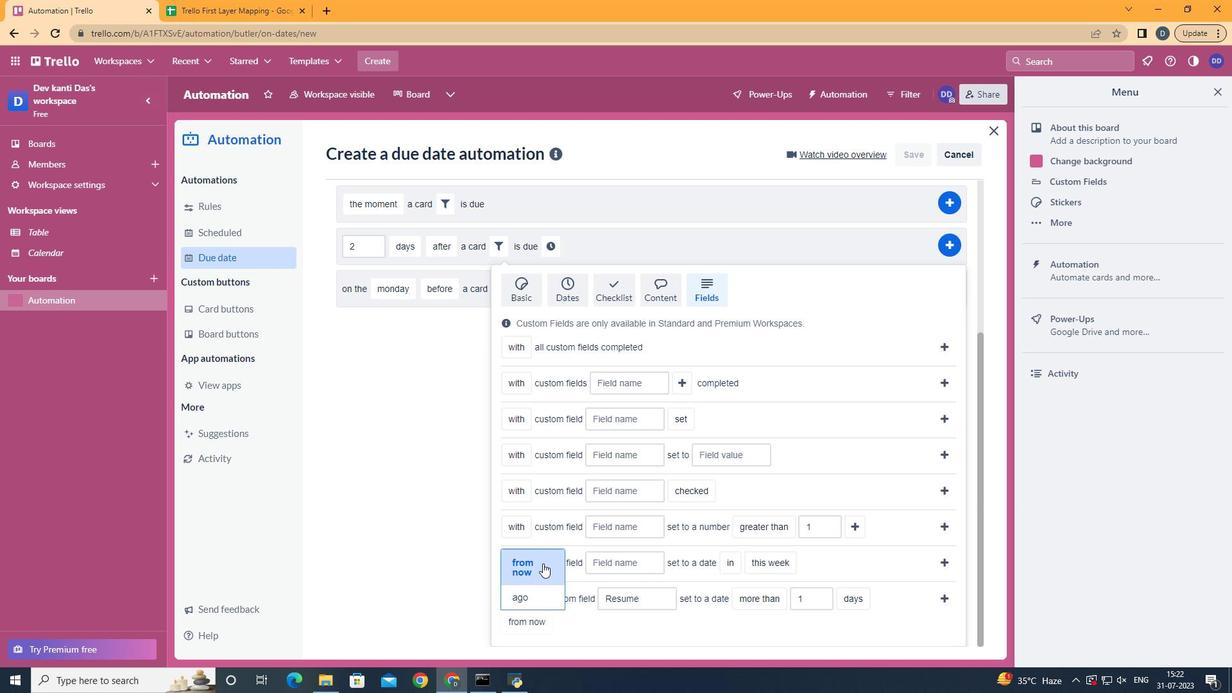 
Action: Mouse moved to (942, 604)
Screenshot: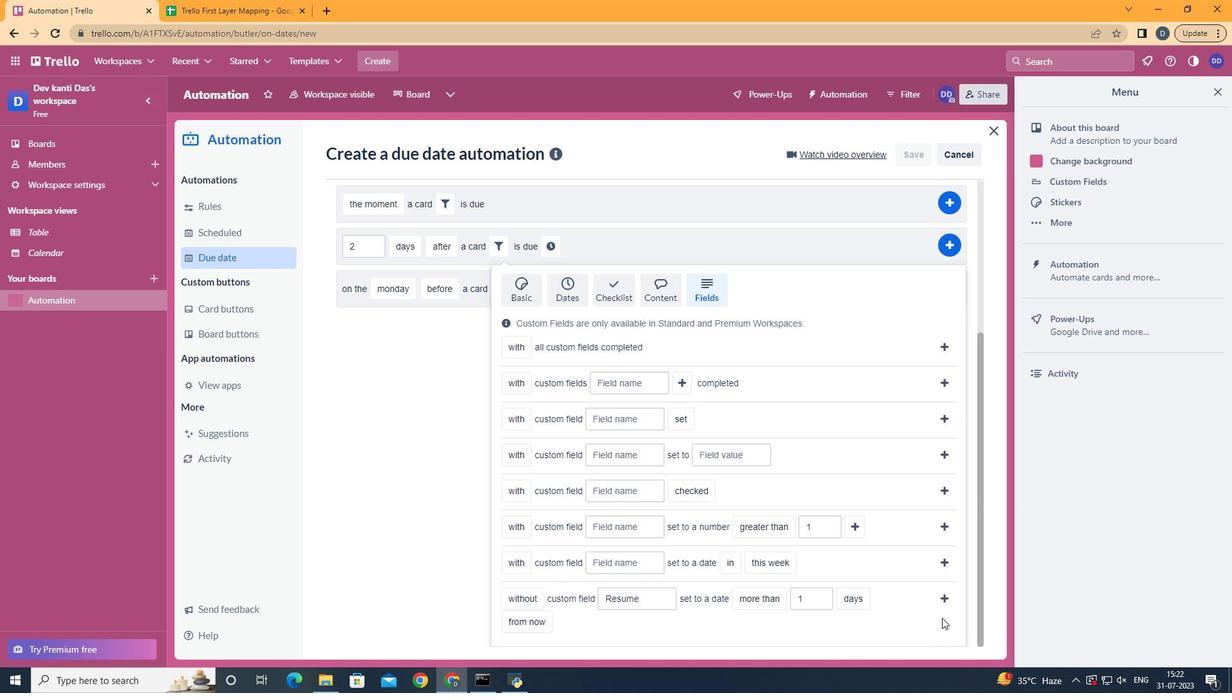 
Action: Mouse pressed left at (942, 604)
Screenshot: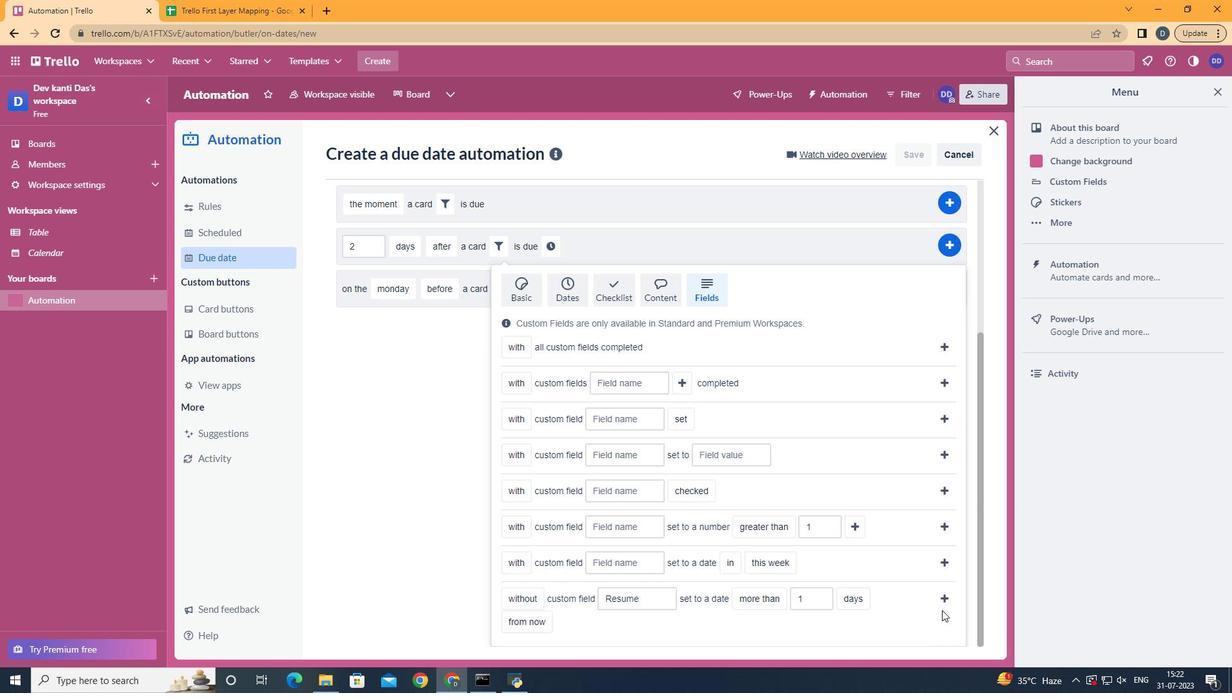 
Action: Mouse moved to (873, 478)
Screenshot: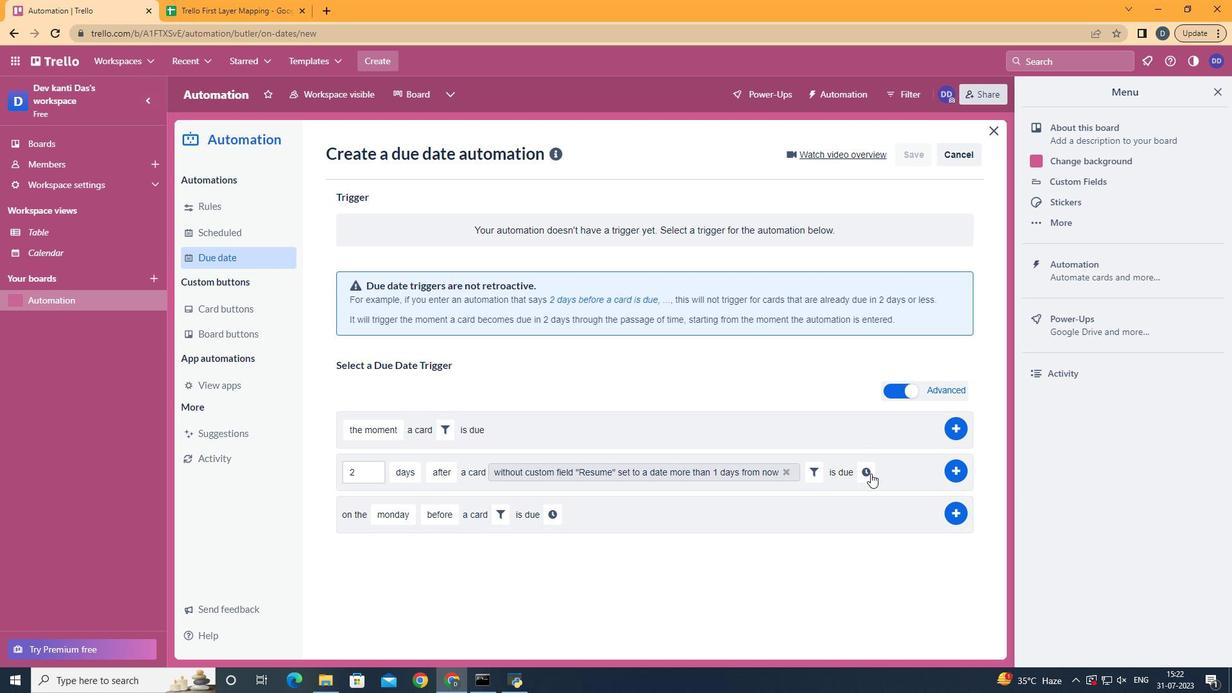 
Action: Mouse pressed left at (873, 478)
Screenshot: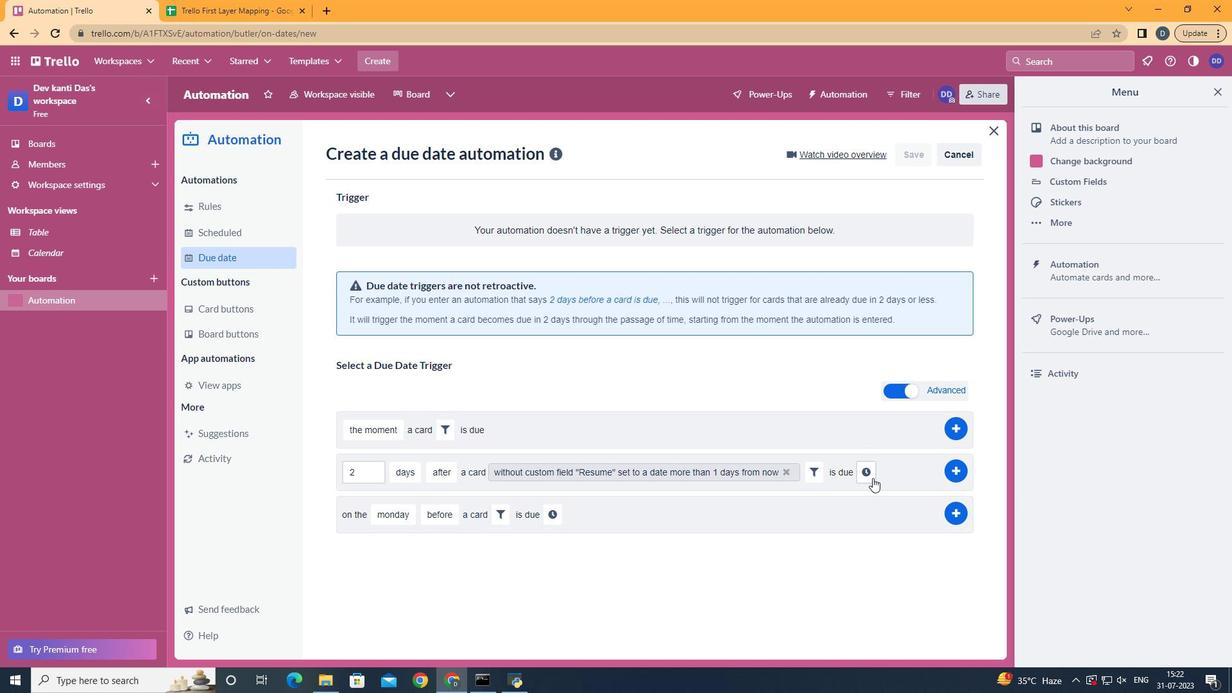 
Action: Mouse moved to (387, 500)
Screenshot: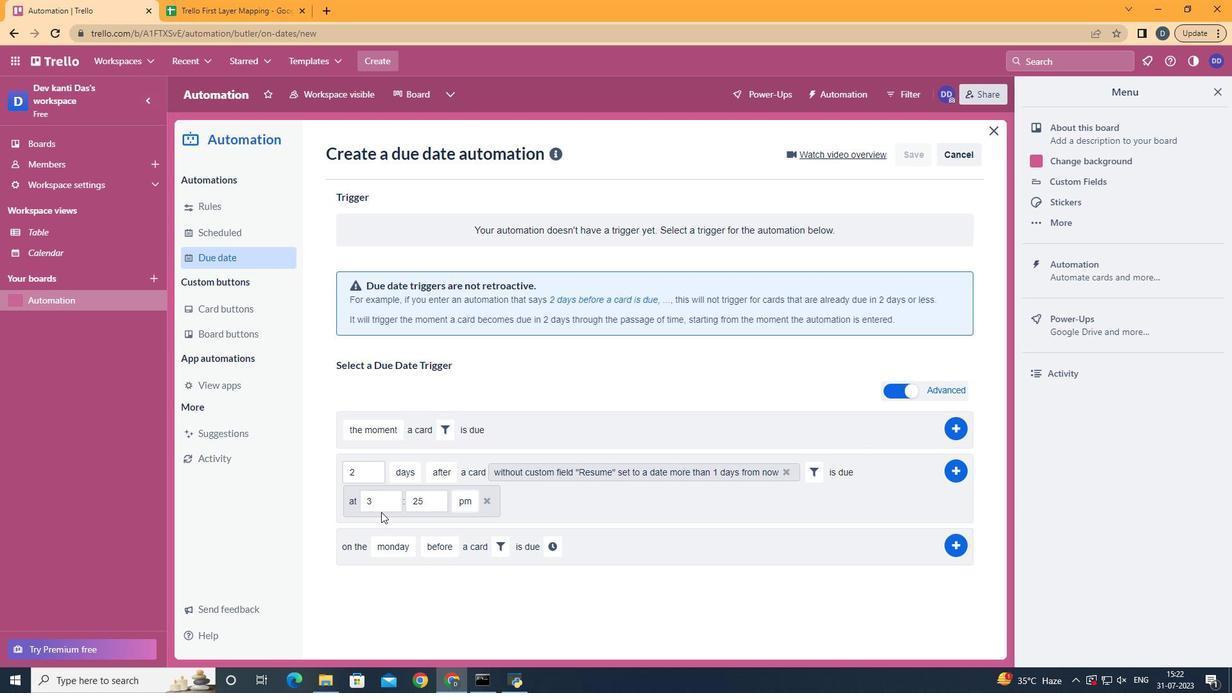
Action: Mouse pressed left at (387, 500)
Screenshot: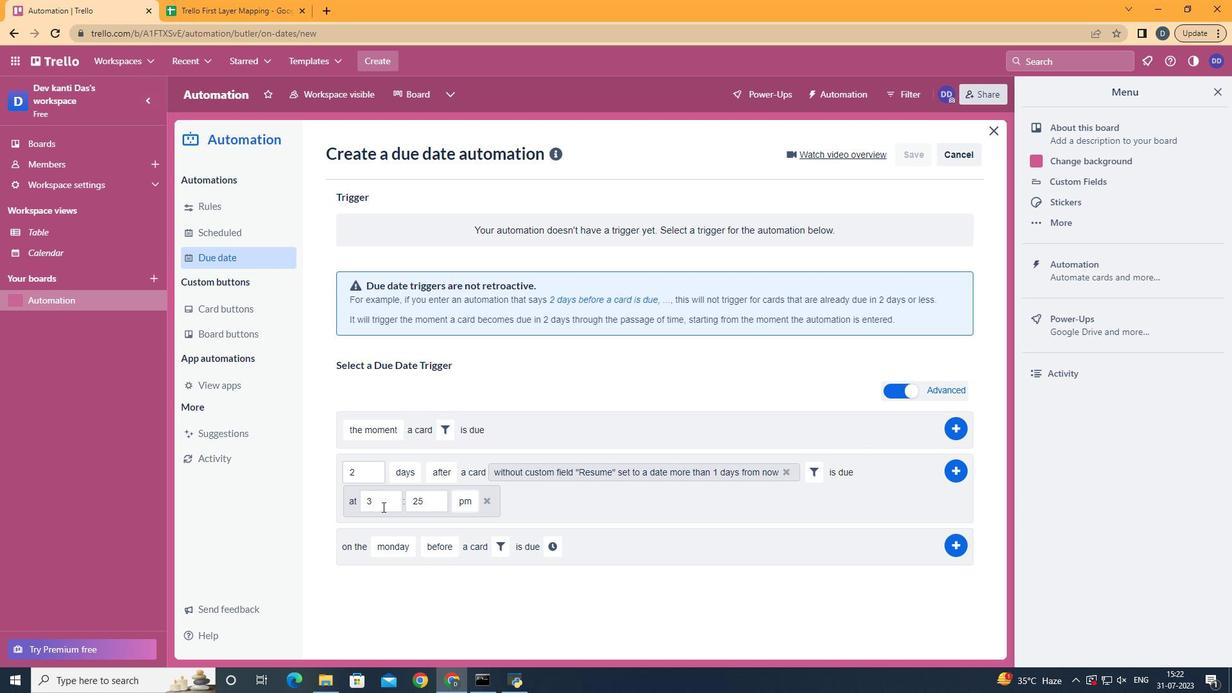 
Action: Key pressed <Key.backspace>11
Screenshot: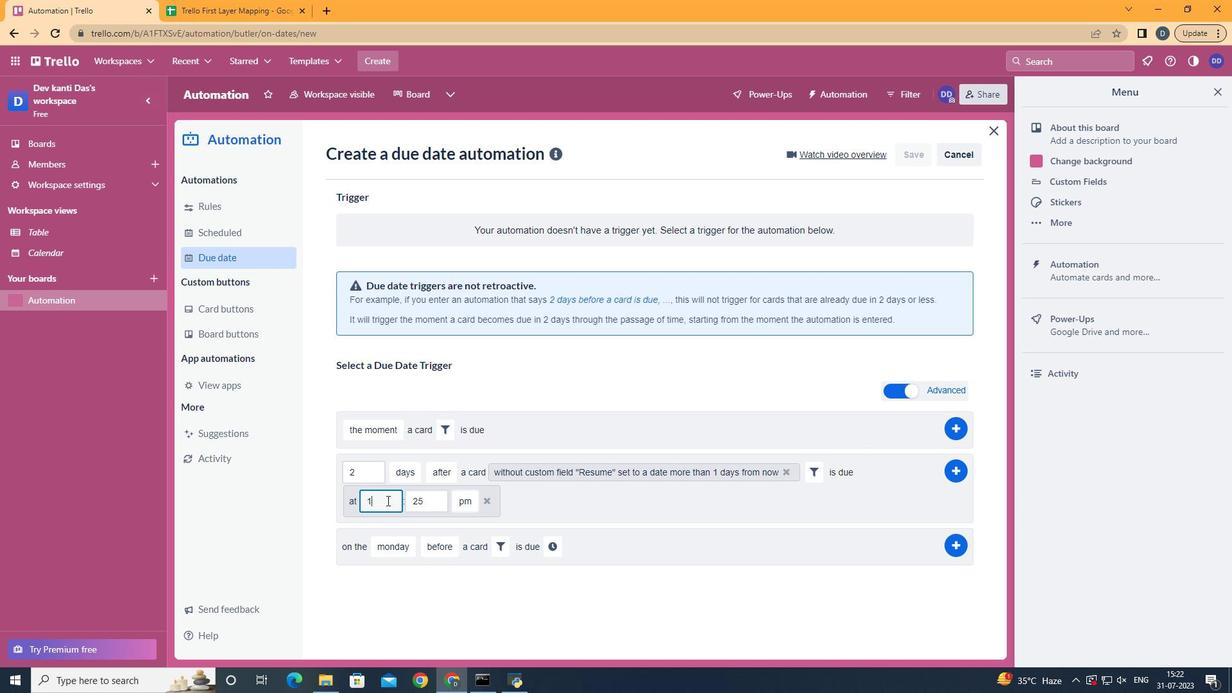
Action: Mouse moved to (435, 501)
Screenshot: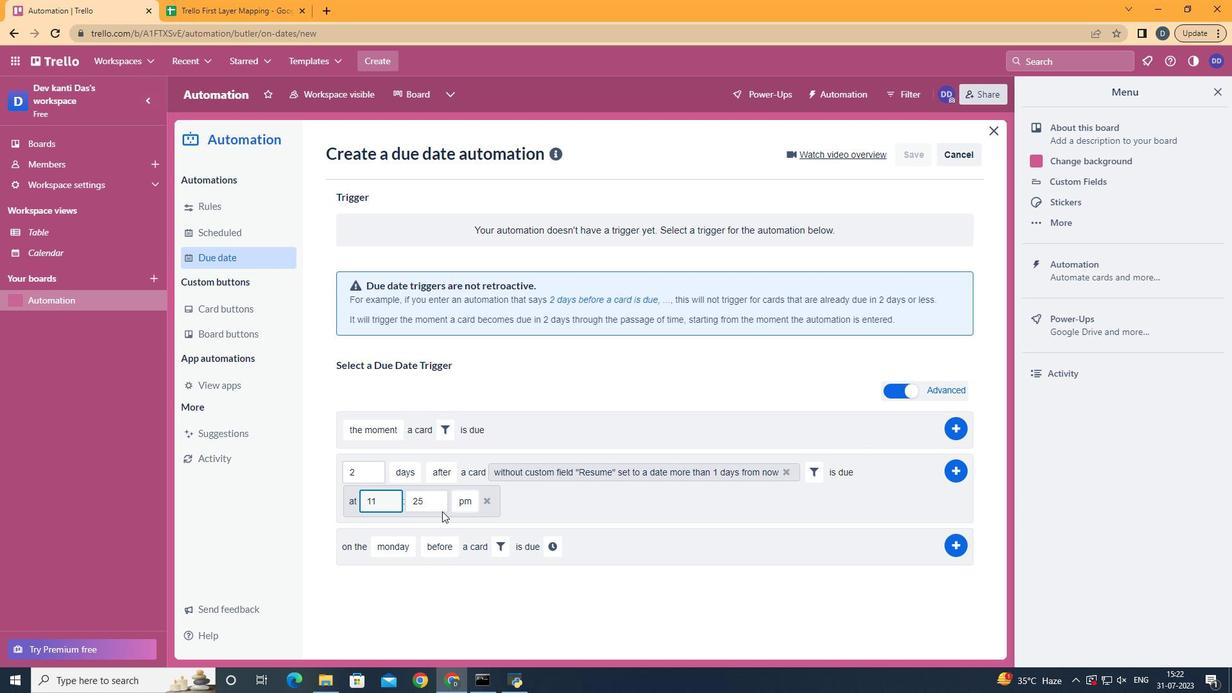 
Action: Mouse pressed left at (435, 501)
Screenshot: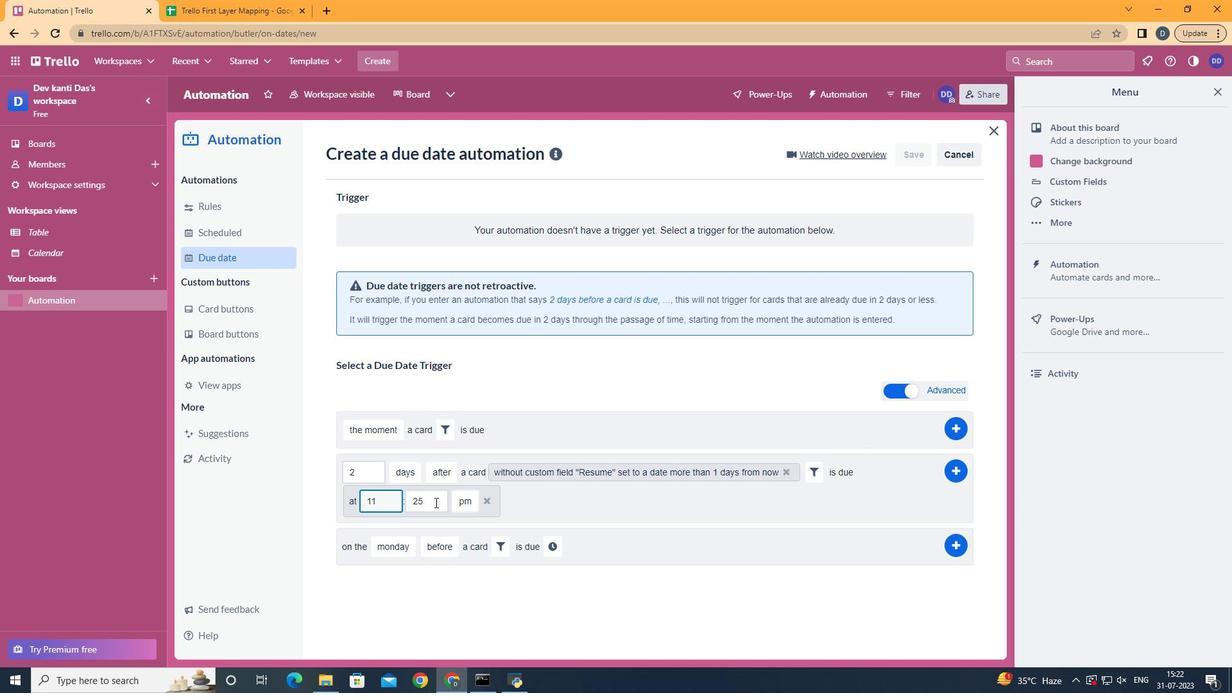 
Action: Key pressed <Key.backspace><Key.backspace>00
Screenshot: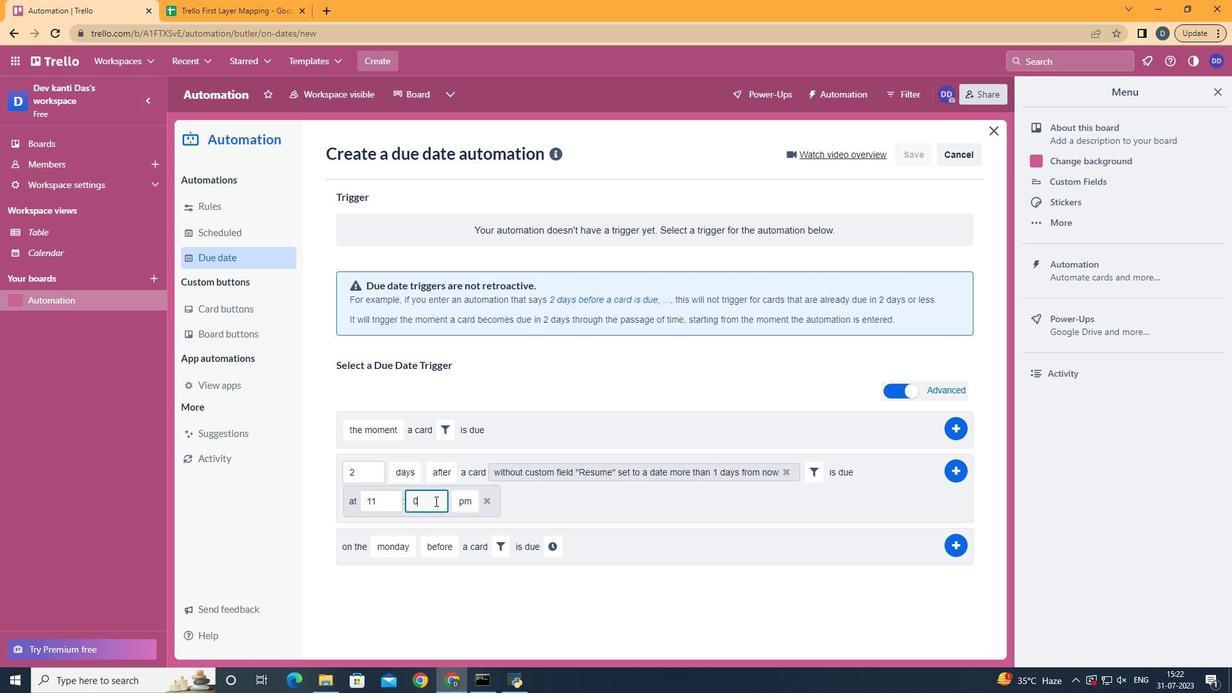 
Action: Mouse moved to (466, 523)
Screenshot: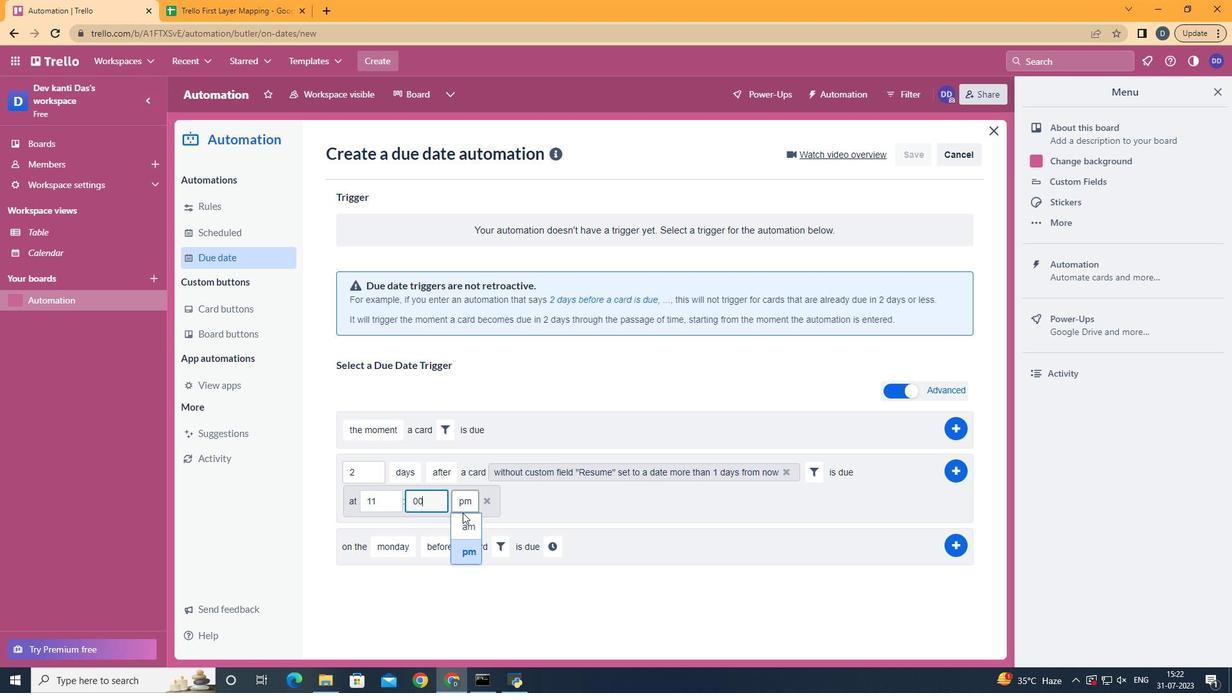 
Action: Mouse pressed left at (466, 523)
Screenshot: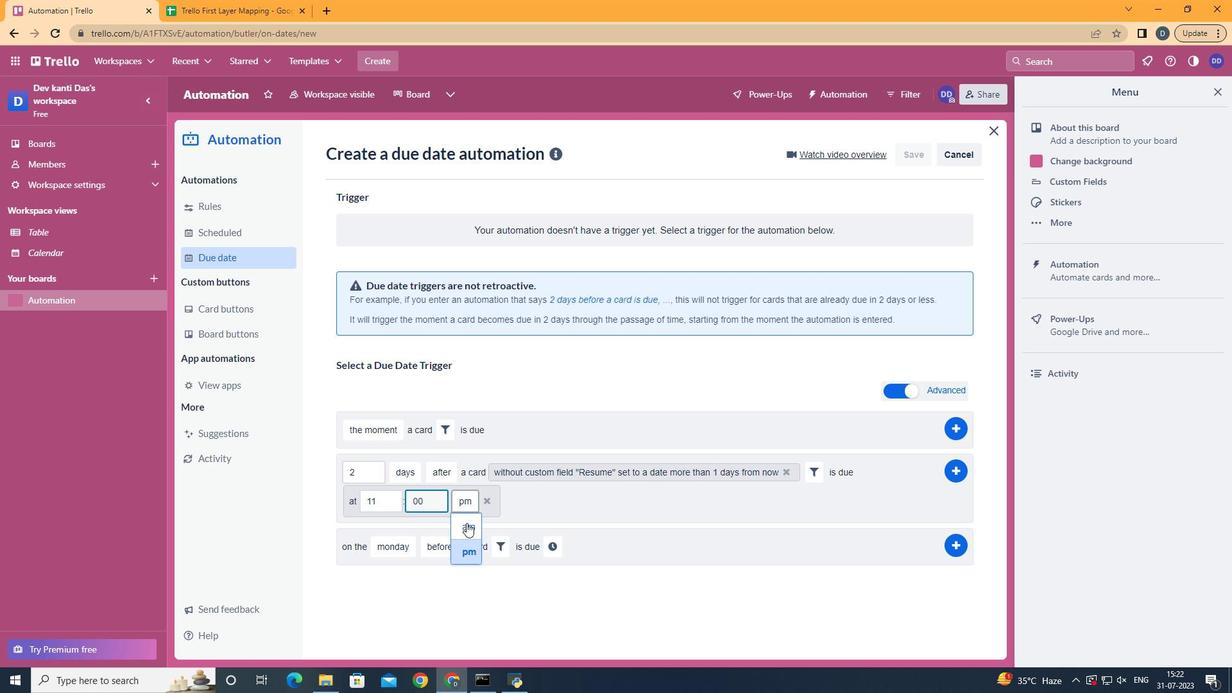 
Action: Mouse moved to (966, 477)
Screenshot: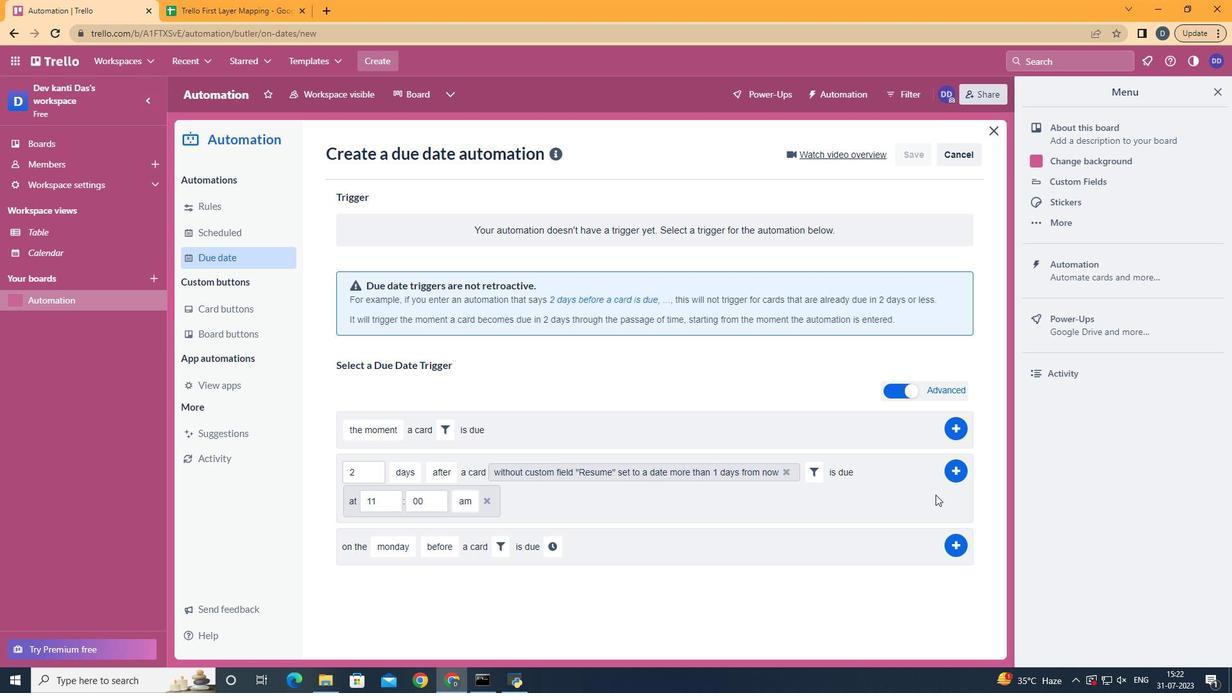
Action: Mouse pressed left at (966, 477)
Screenshot: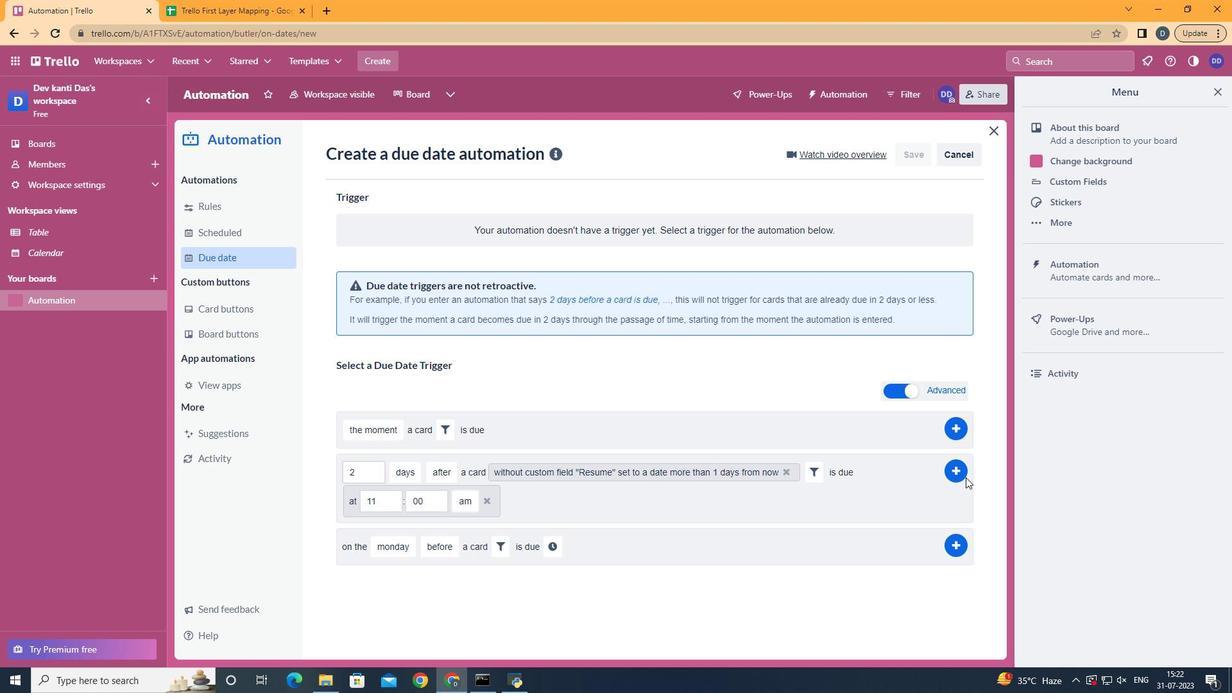 
Action: Mouse moved to (962, 476)
Screenshot: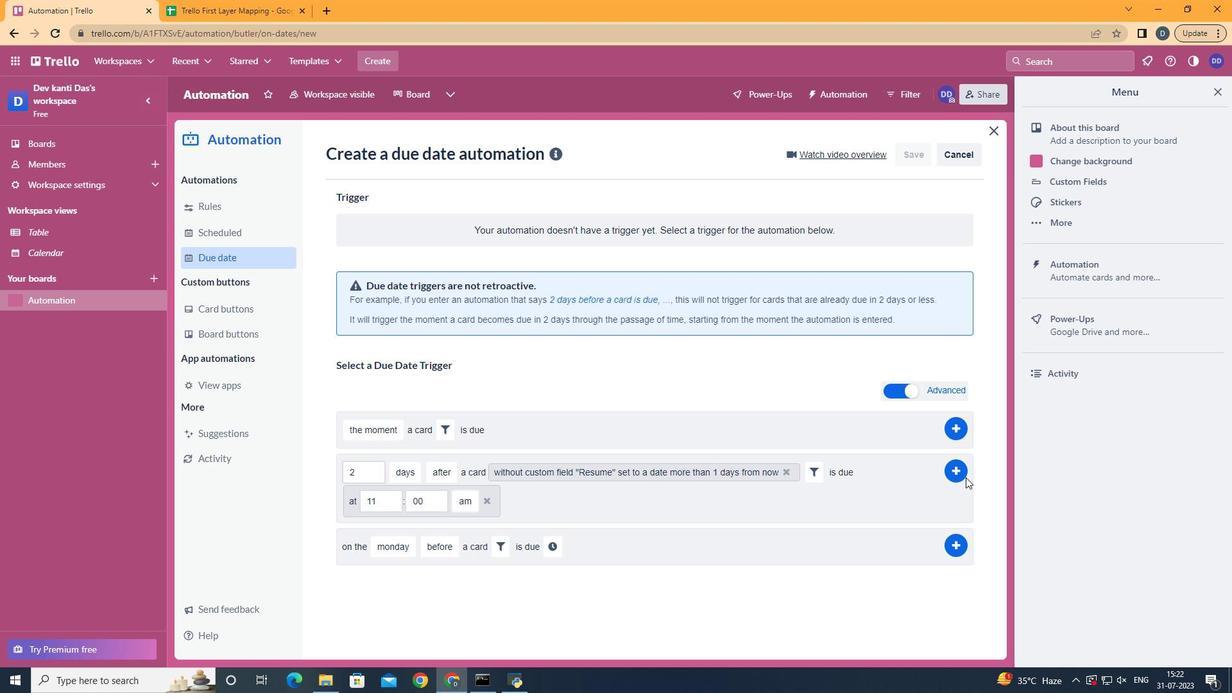 
Action: Mouse pressed left at (962, 476)
Screenshot: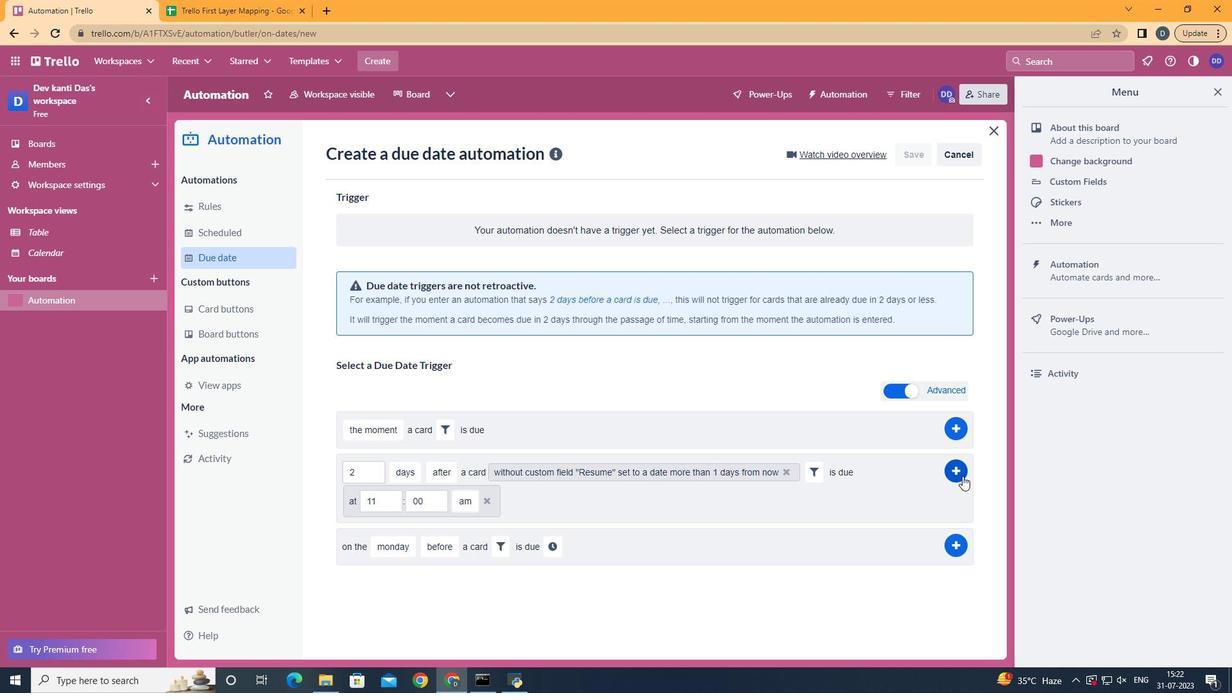 
Action: Mouse moved to (616, 308)
Screenshot: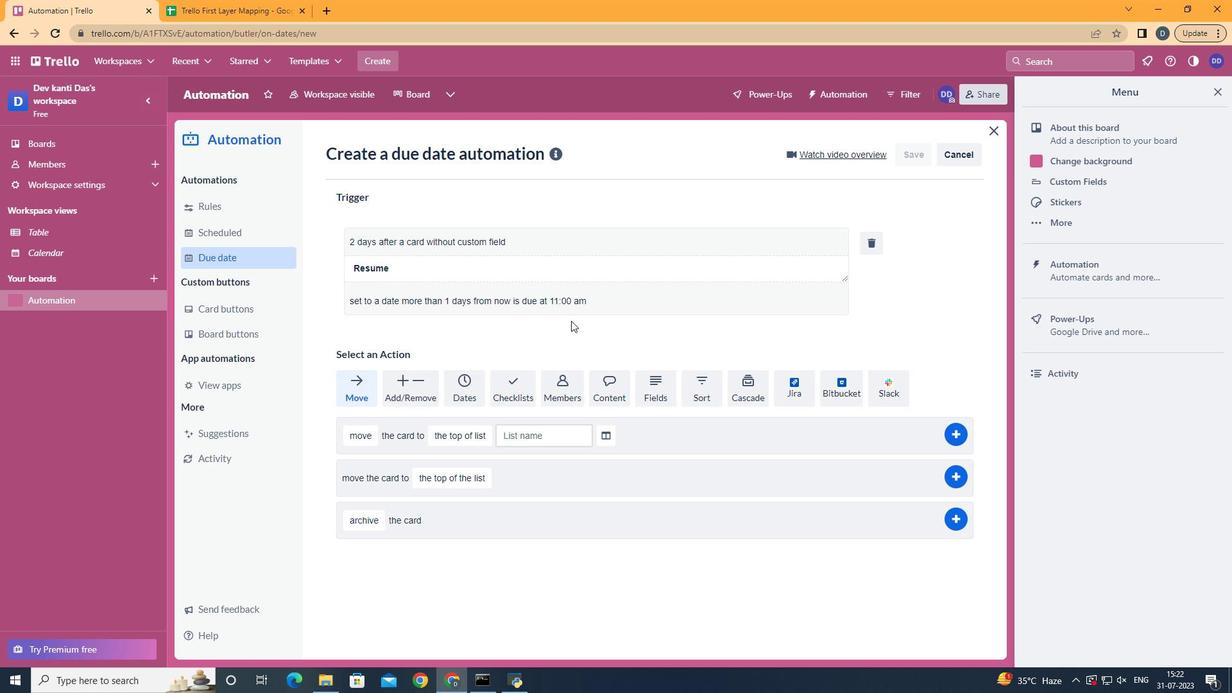 
